 Task: Open Card Family Travel Review in Board Diversity and Inclusion Employee Resource Groups to Workspace Email Management and add a team member Softage.2@softage.net, a label Red, a checklist Feng Shui, an attachment from your google drive, a color Red and finally, add a card description 'Research and develop new partnership opportunities' and a comment 'This task presents an opportunity to demonstrate our project management skills, ensuring that we have a clear plan and process in place.'. Add a start date 'Jan 02, 1900' with a due date 'Jan 09, 1900'
Action: Mouse moved to (831, 175)
Screenshot: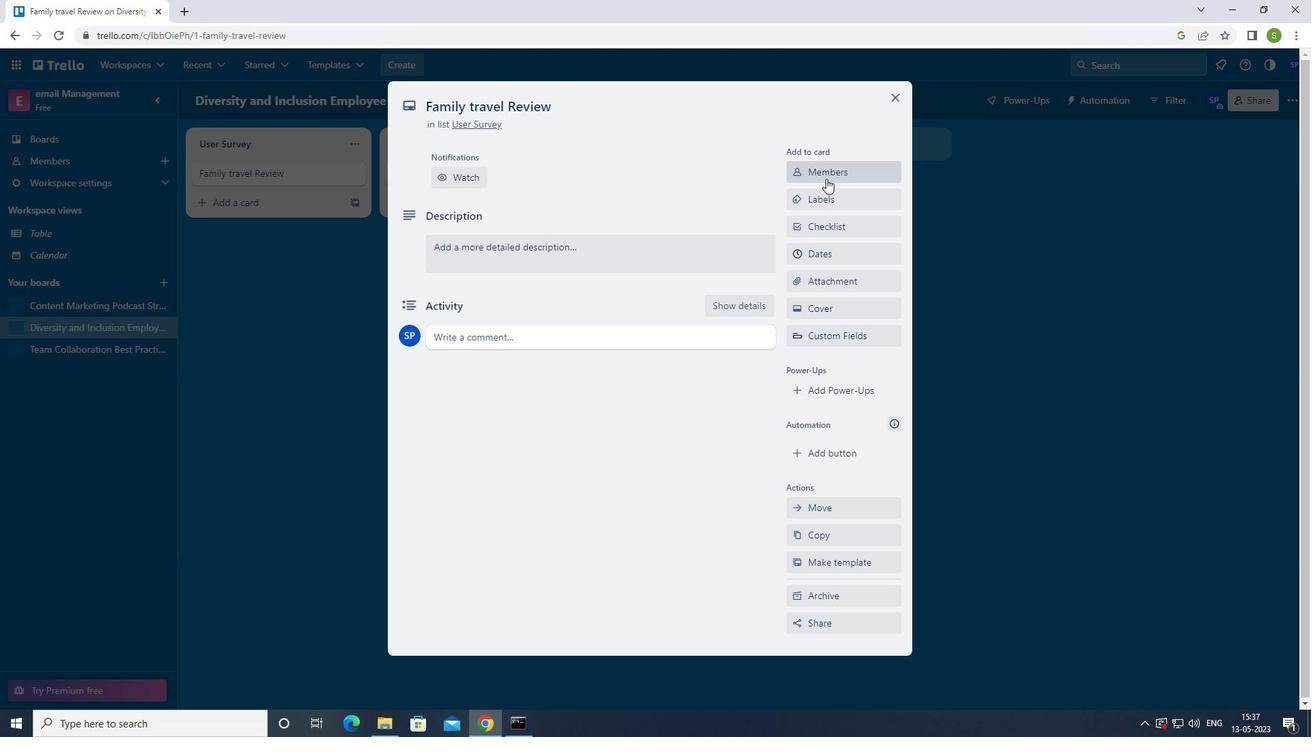 
Action: Mouse pressed left at (831, 175)
Screenshot: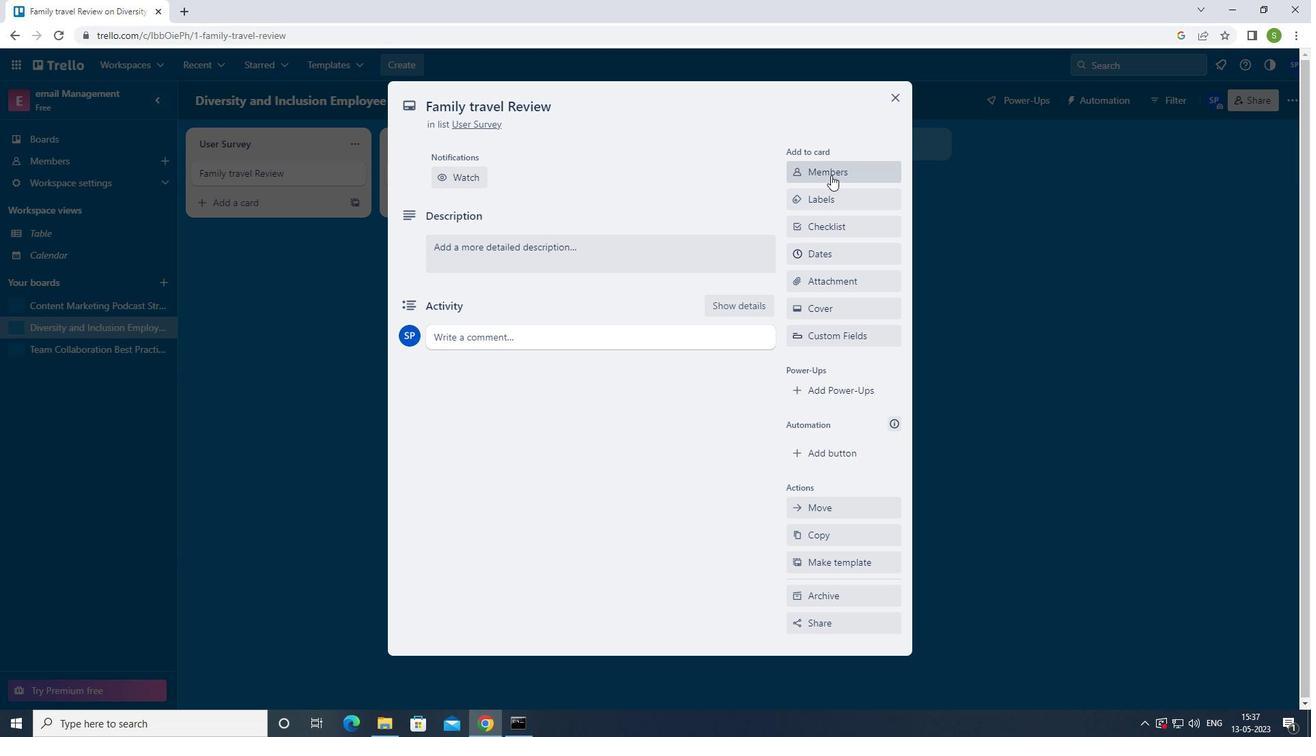 
Action: Mouse moved to (649, 329)
Screenshot: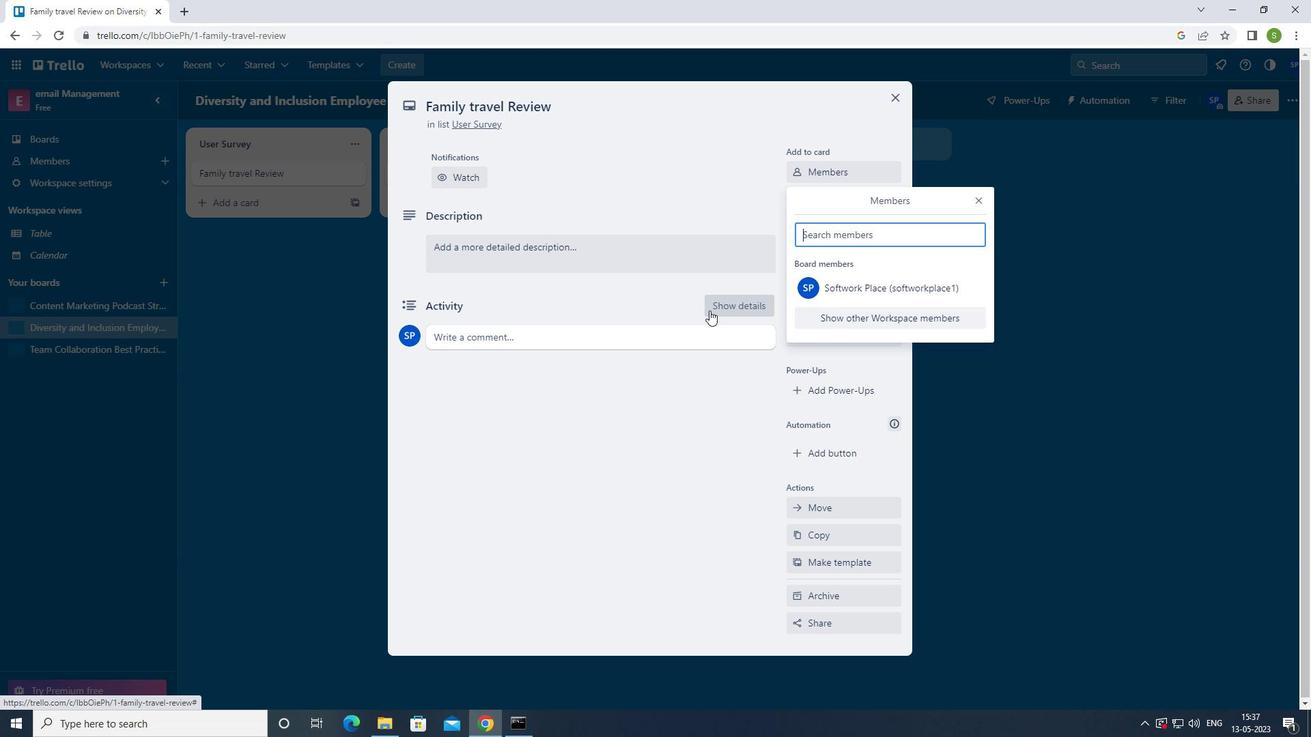 
Action: Key pressed <Key.shift>SOFTAGE.2<Key.shift>@SOFTAGE.NET
Screenshot: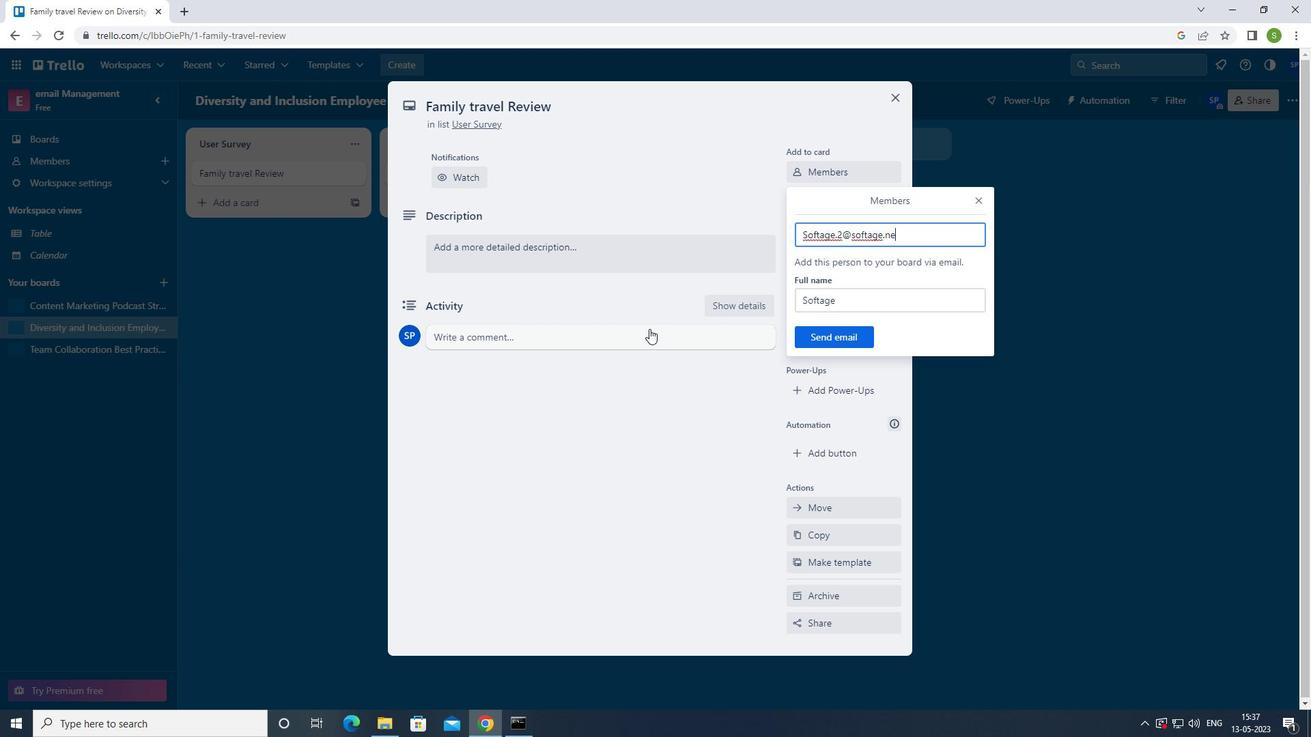 
Action: Mouse moved to (839, 337)
Screenshot: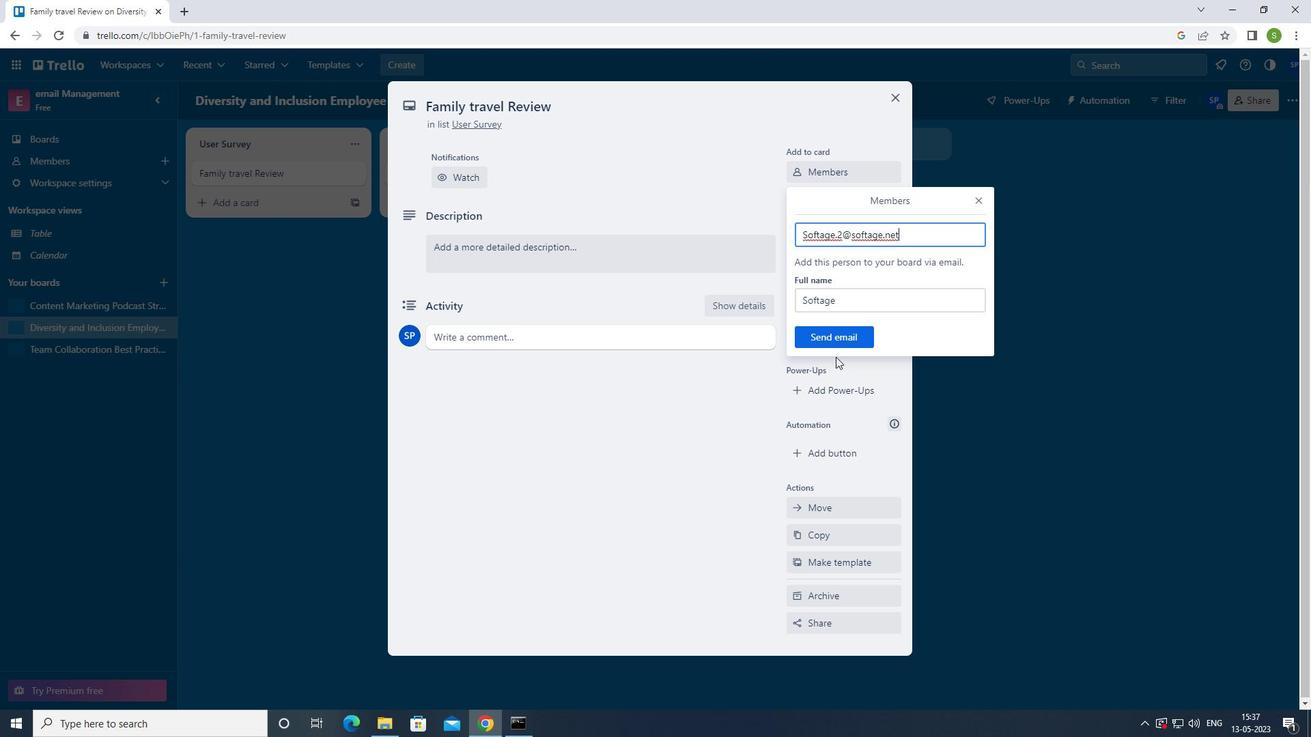 
Action: Mouse pressed left at (839, 337)
Screenshot: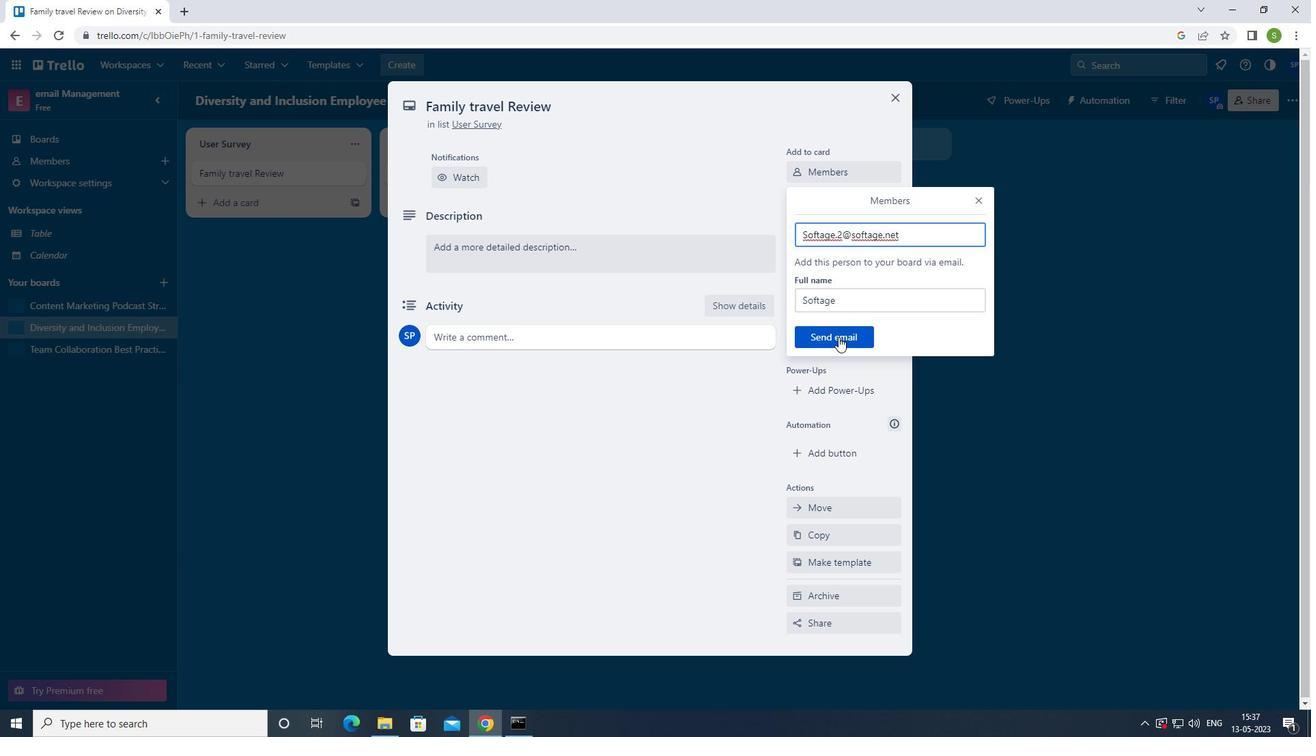 
Action: Mouse moved to (829, 252)
Screenshot: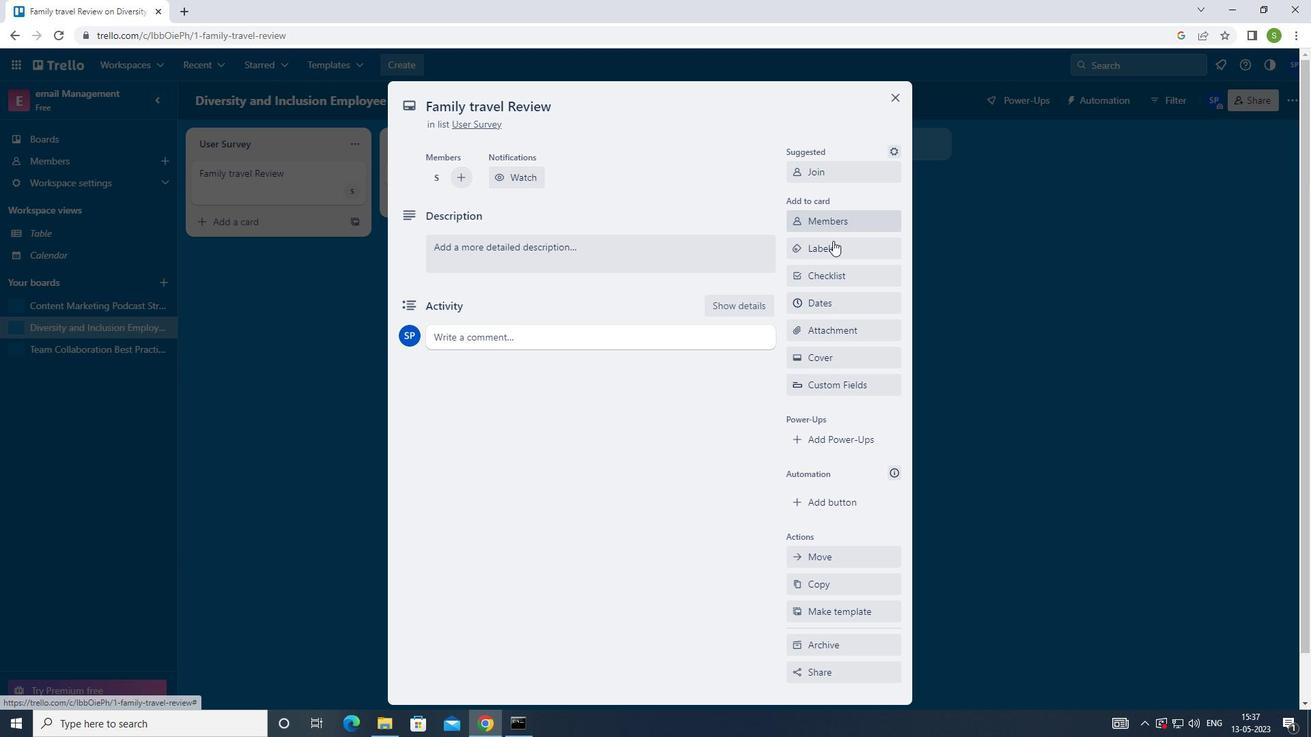 
Action: Mouse pressed left at (829, 252)
Screenshot: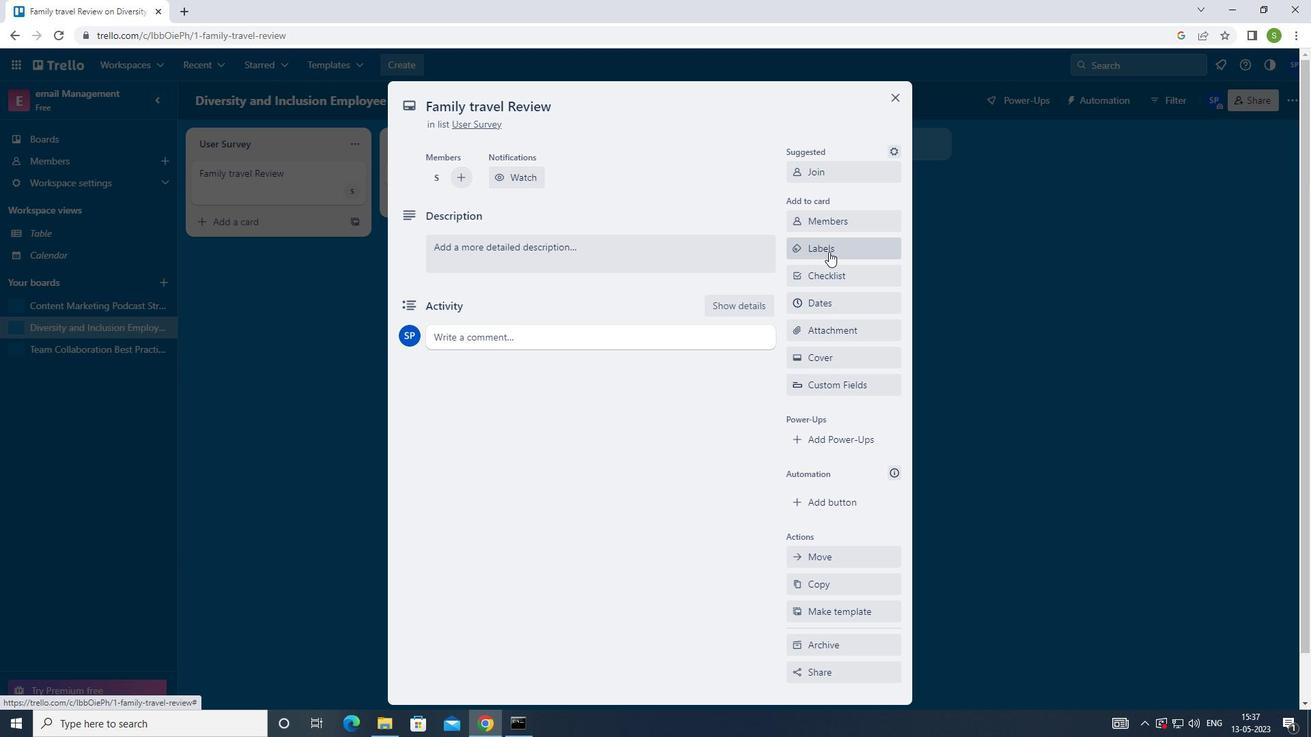 
Action: Mouse moved to (805, 436)
Screenshot: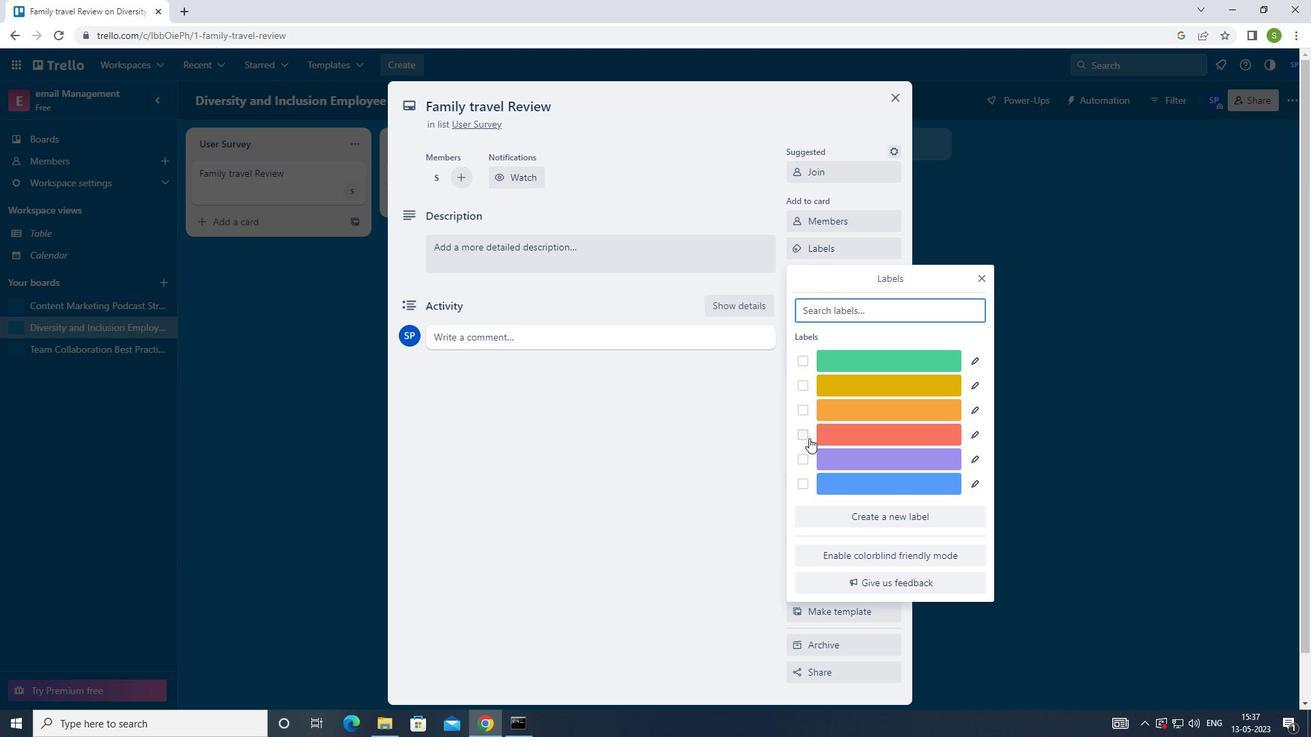 
Action: Mouse pressed left at (805, 436)
Screenshot: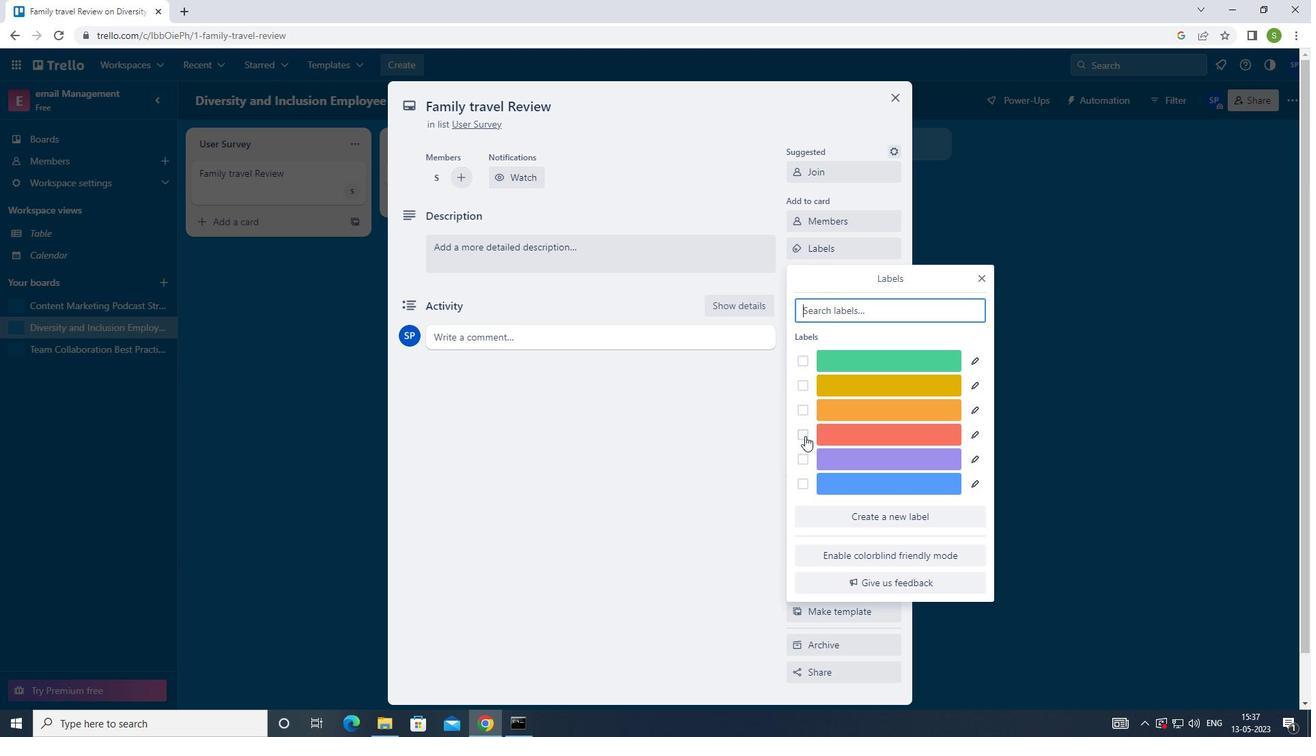
Action: Mouse moved to (982, 279)
Screenshot: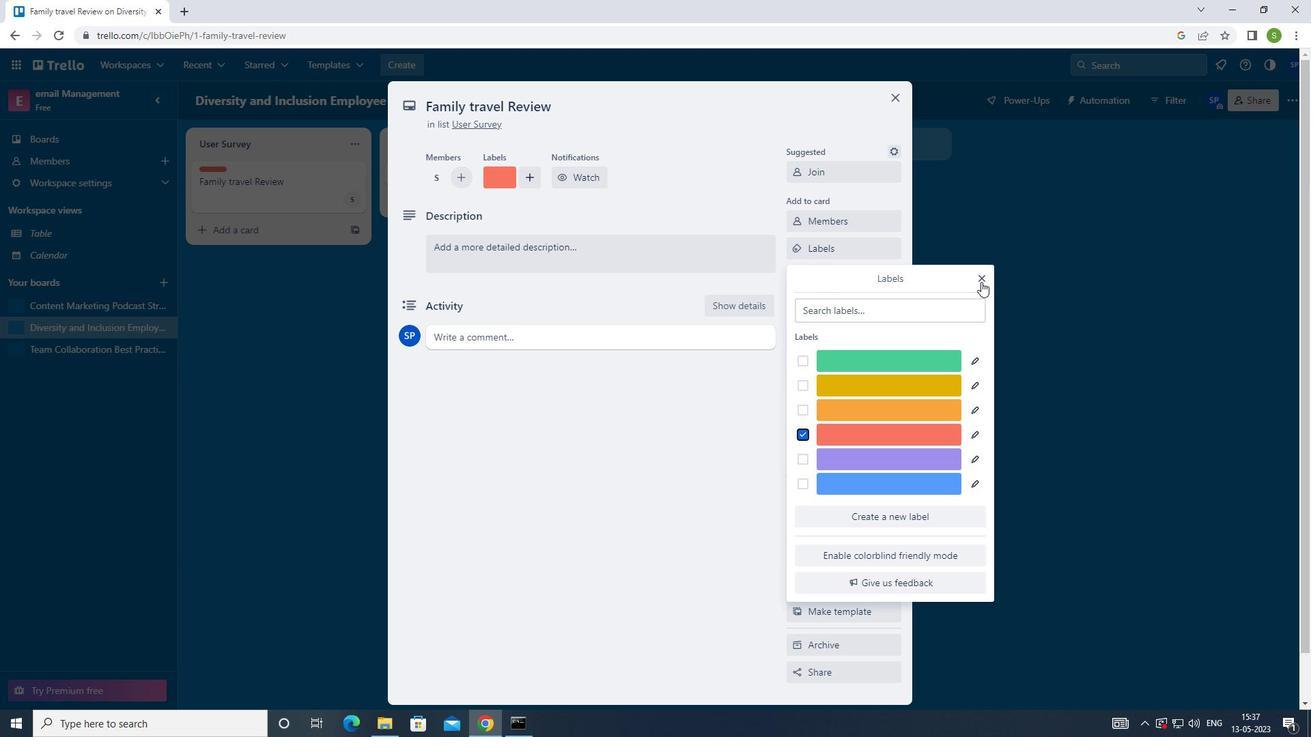 
Action: Mouse pressed left at (982, 279)
Screenshot: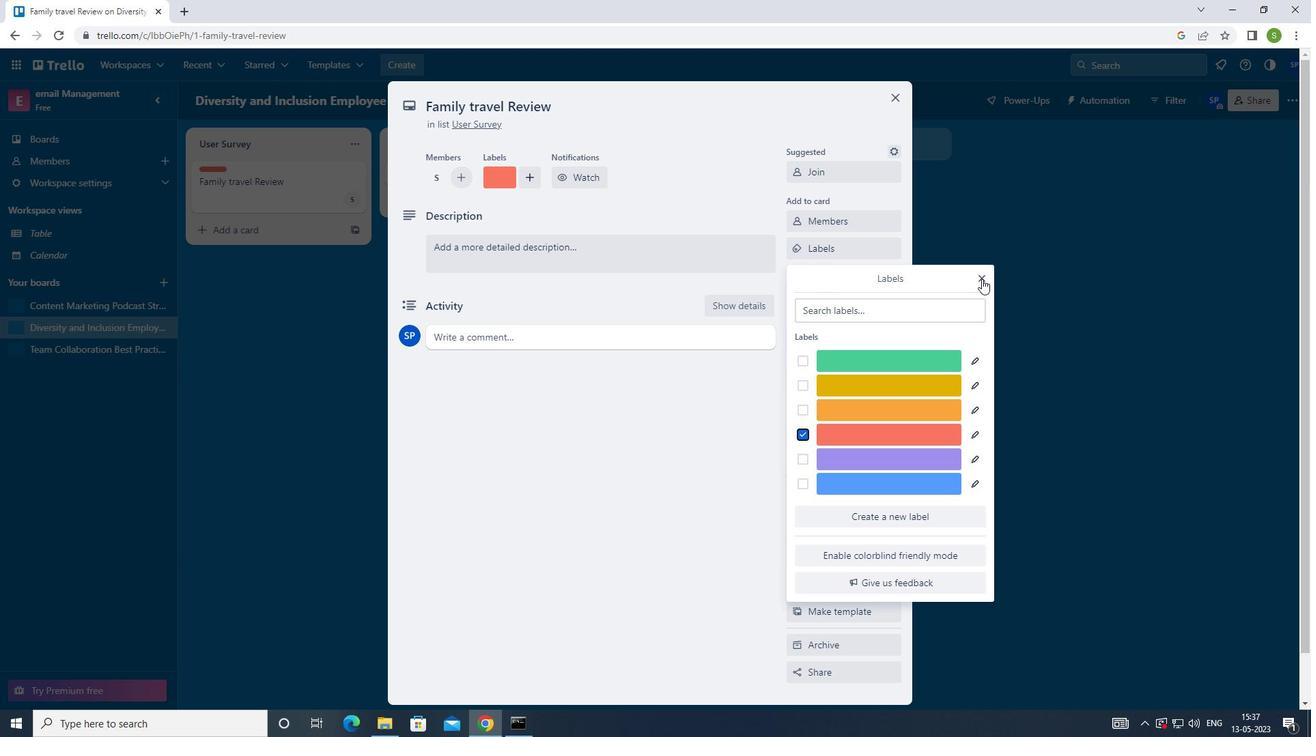 
Action: Mouse moved to (873, 280)
Screenshot: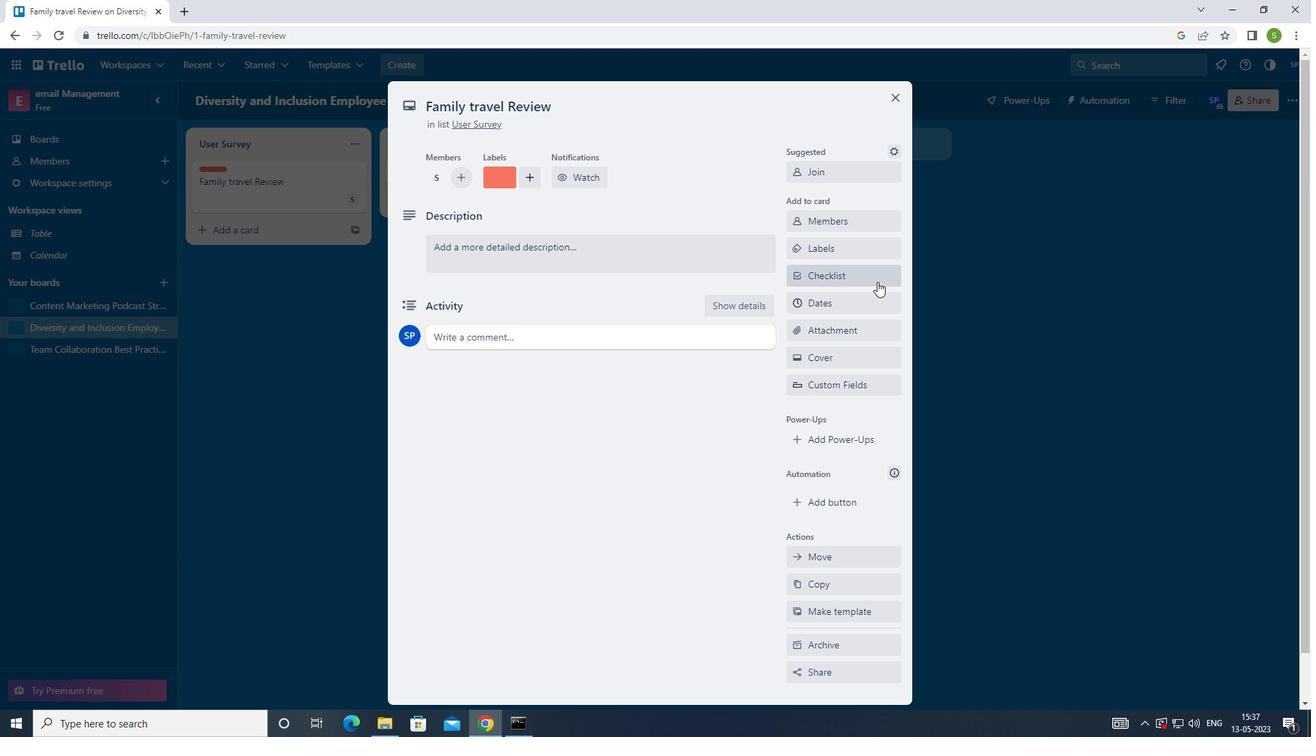 
Action: Mouse pressed left at (873, 280)
Screenshot: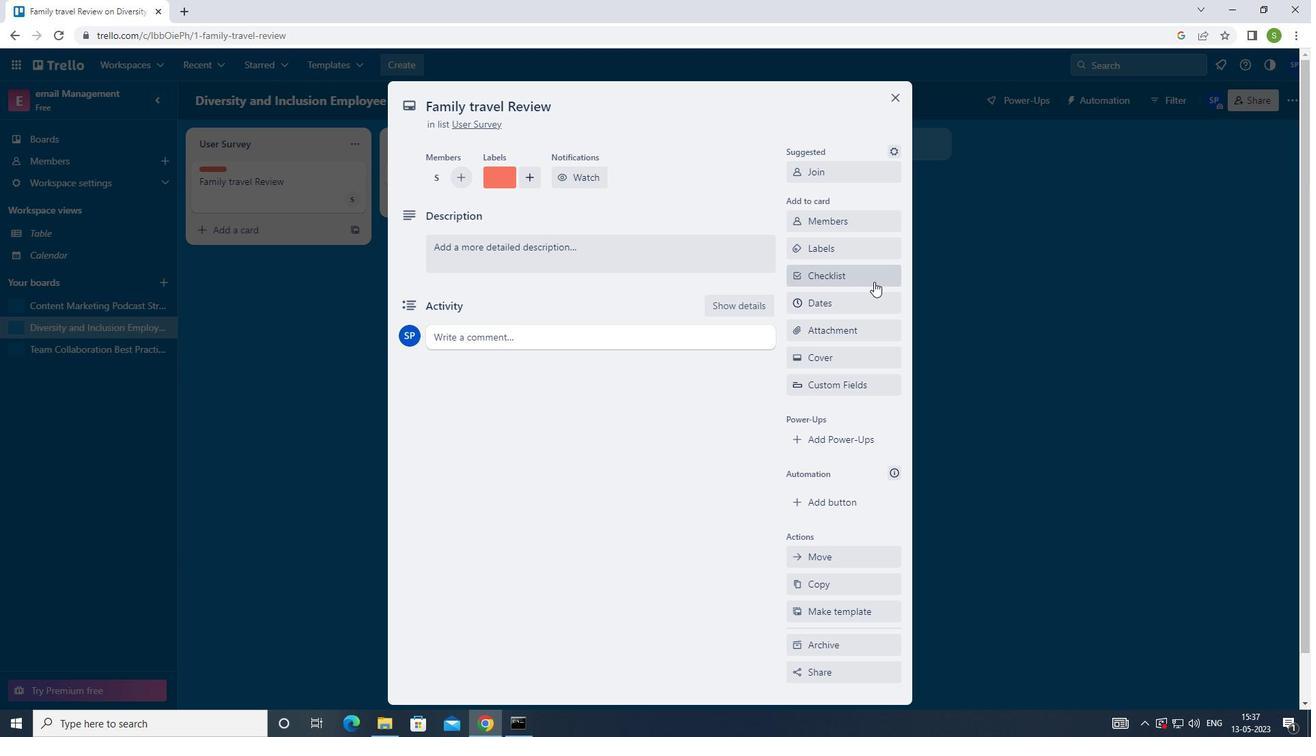 
Action: Mouse moved to (972, 308)
Screenshot: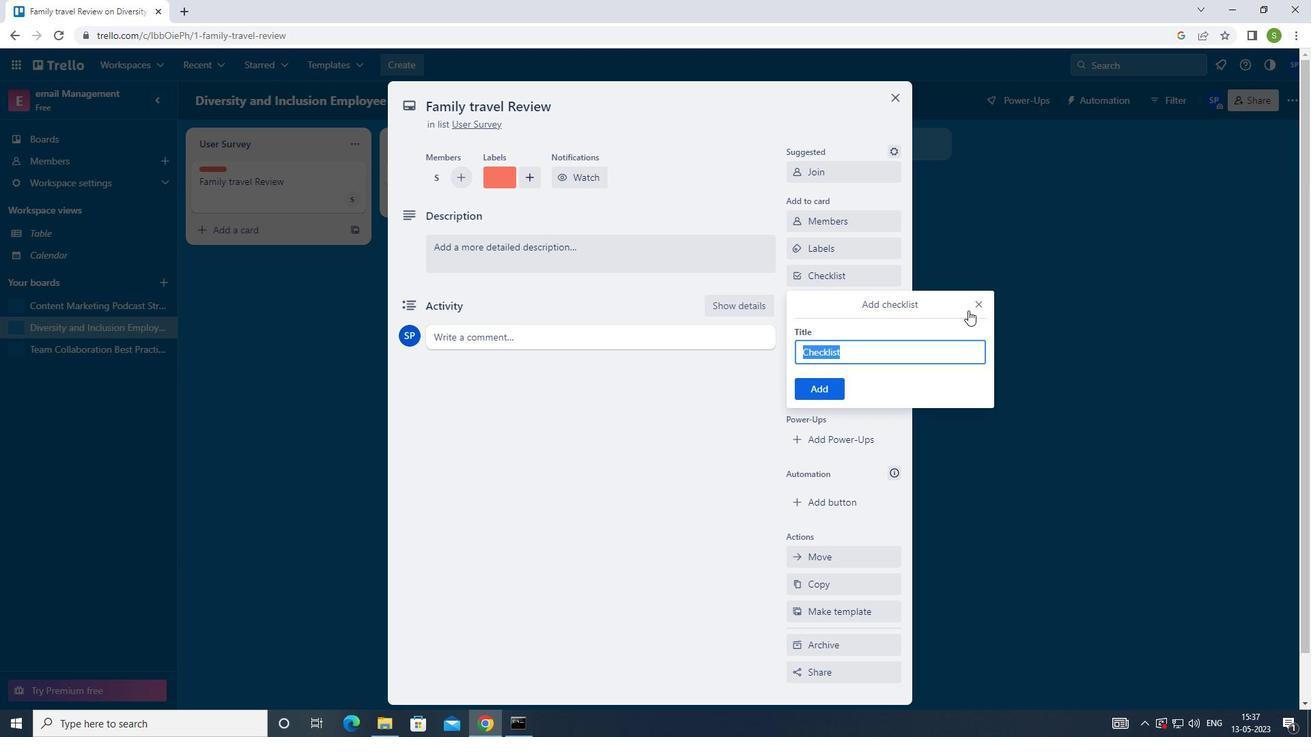 
Action: Key pressed <Key.shift><Key.shift><Key.shift><Key.shift><Key.shift><Key.shift><Key.shift><Key.shift><Key.shift><Key.shift><Key.shift><Key.shift><Key.shift><Key.shift><Key.shift><Key.shift><Key.shift><Key.shift><Key.shift><Key.shift><Key.shift><Key.shift><Key.shift><Key.shift><Key.shift><Key.shift><Key.shift><Key.shift><Key.shift><Key.shift><Key.shift><Key.shift>FENG<Key.space><Key.shift>SHUI
Screenshot: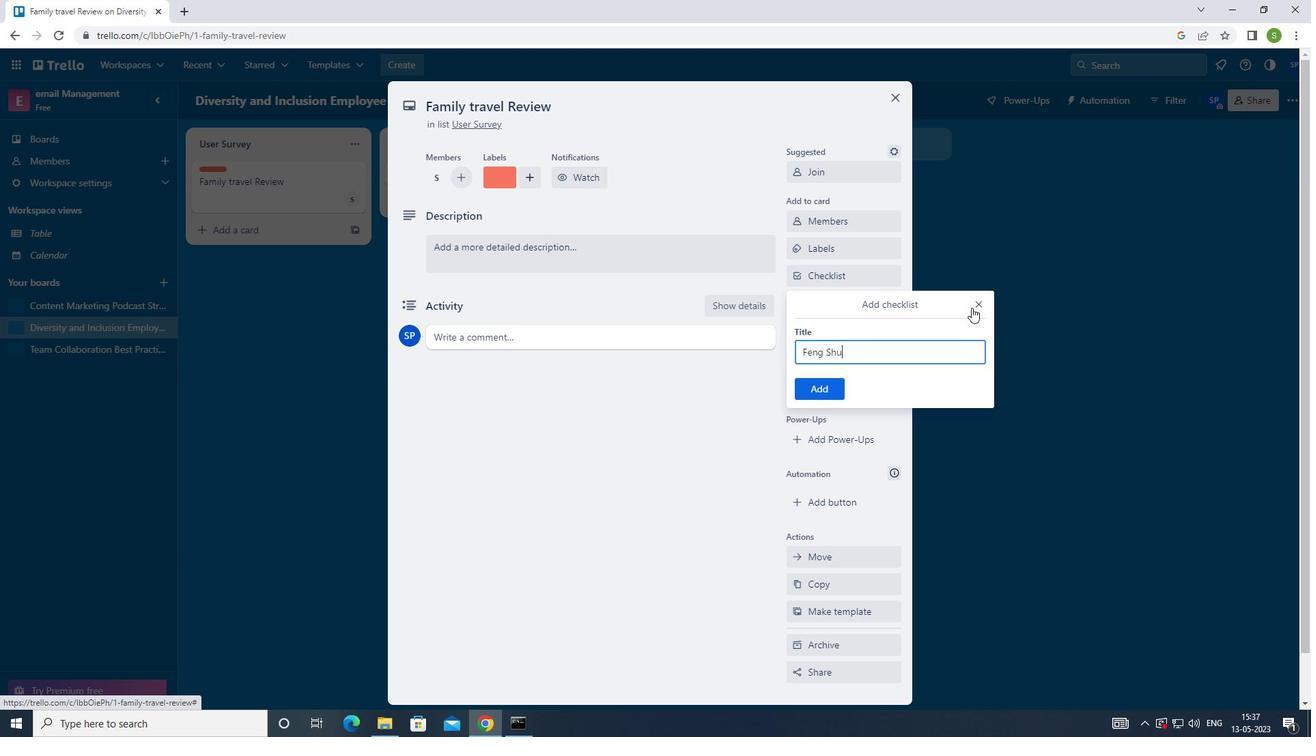 
Action: Mouse moved to (826, 392)
Screenshot: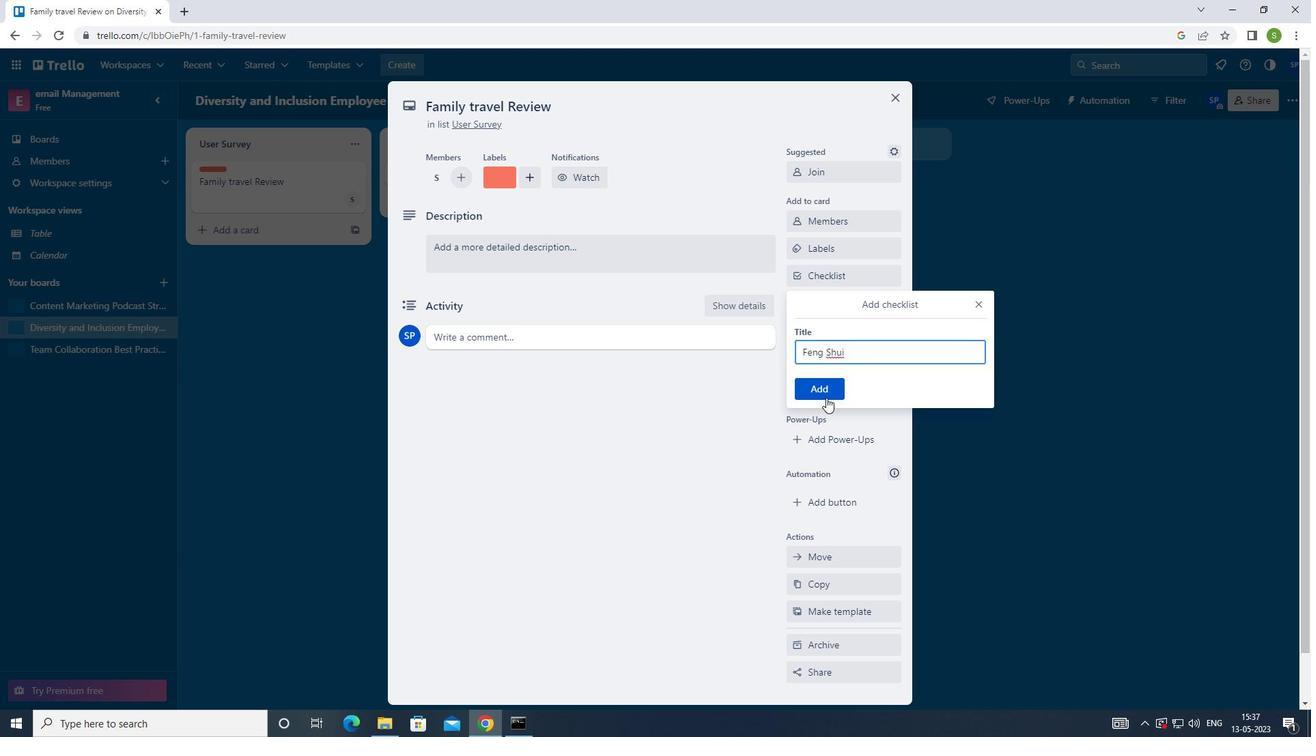 
Action: Mouse pressed left at (826, 392)
Screenshot: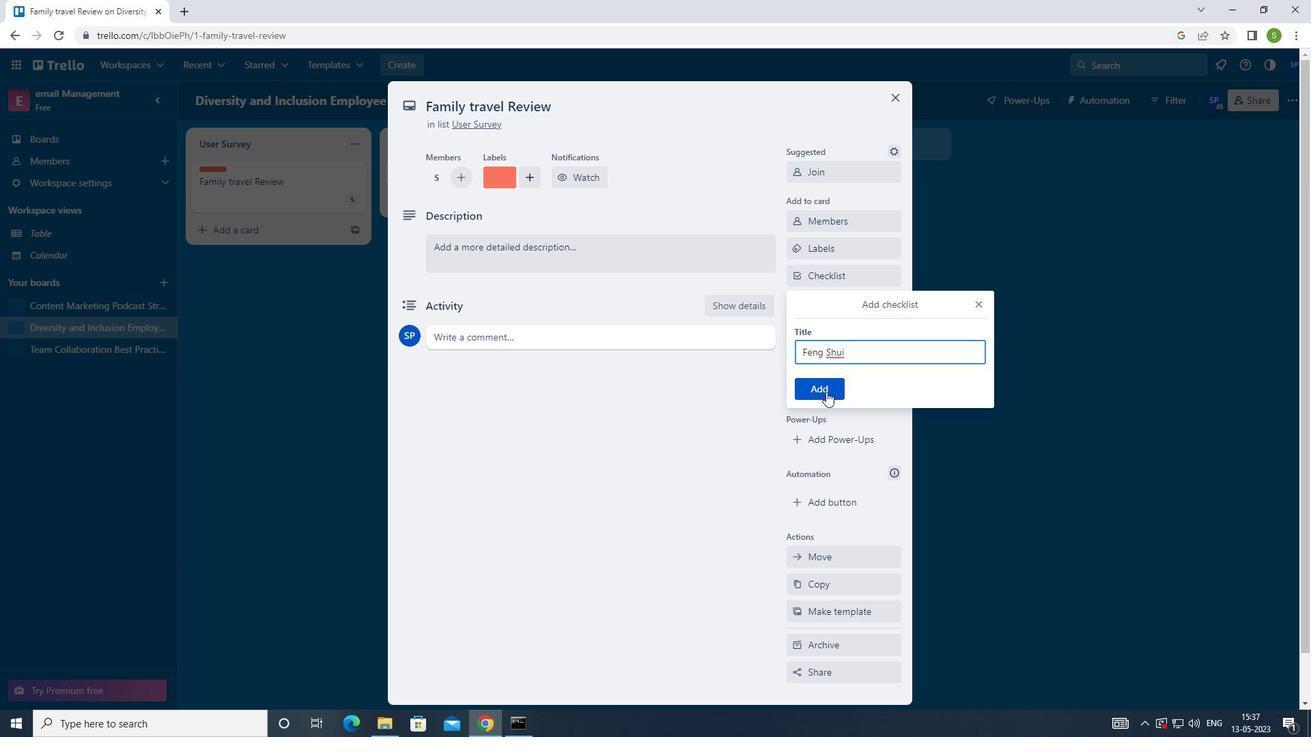 
Action: Mouse moved to (819, 336)
Screenshot: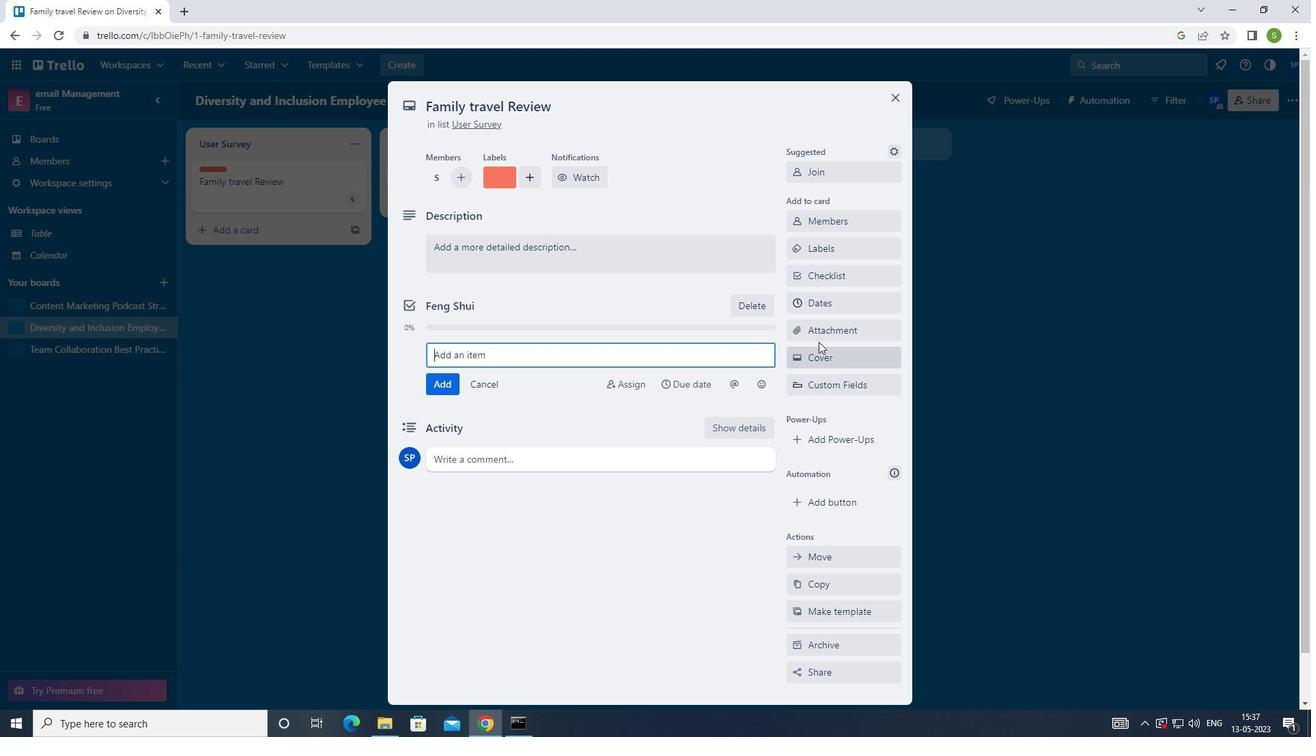 
Action: Mouse pressed left at (819, 336)
Screenshot: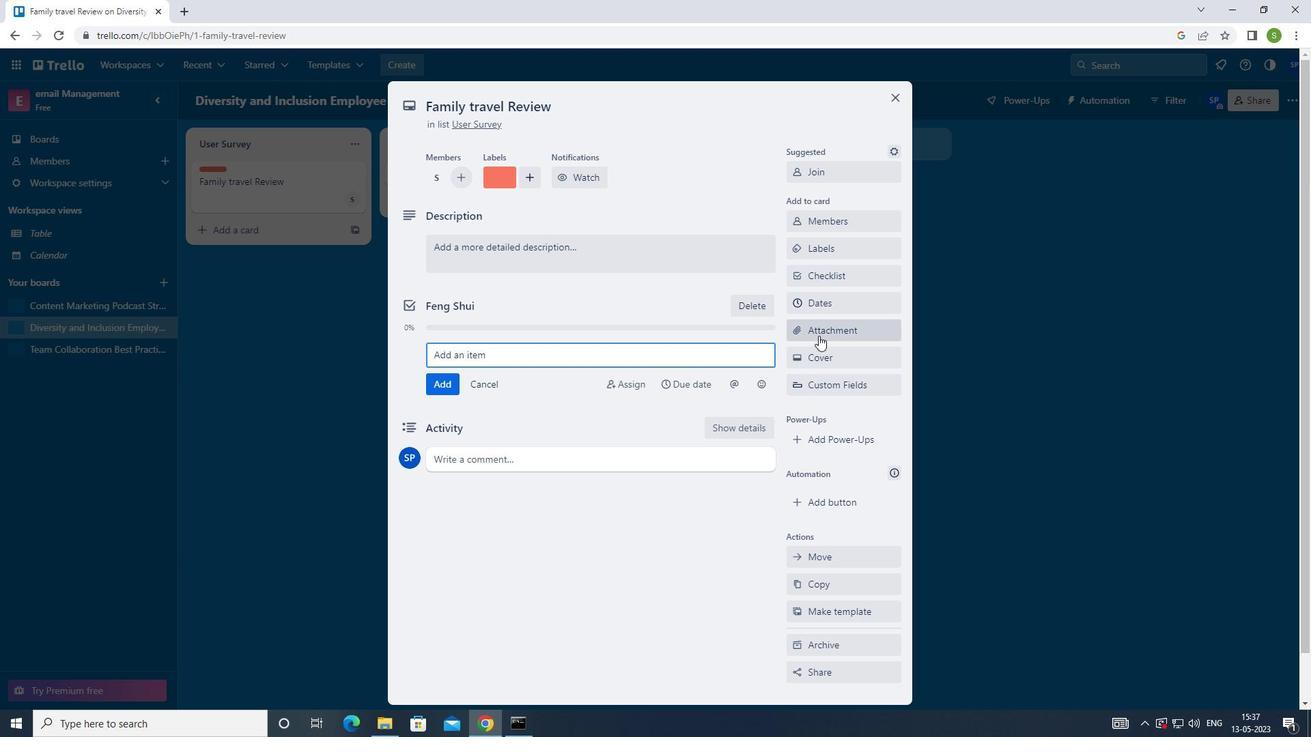 
Action: Mouse moved to (830, 435)
Screenshot: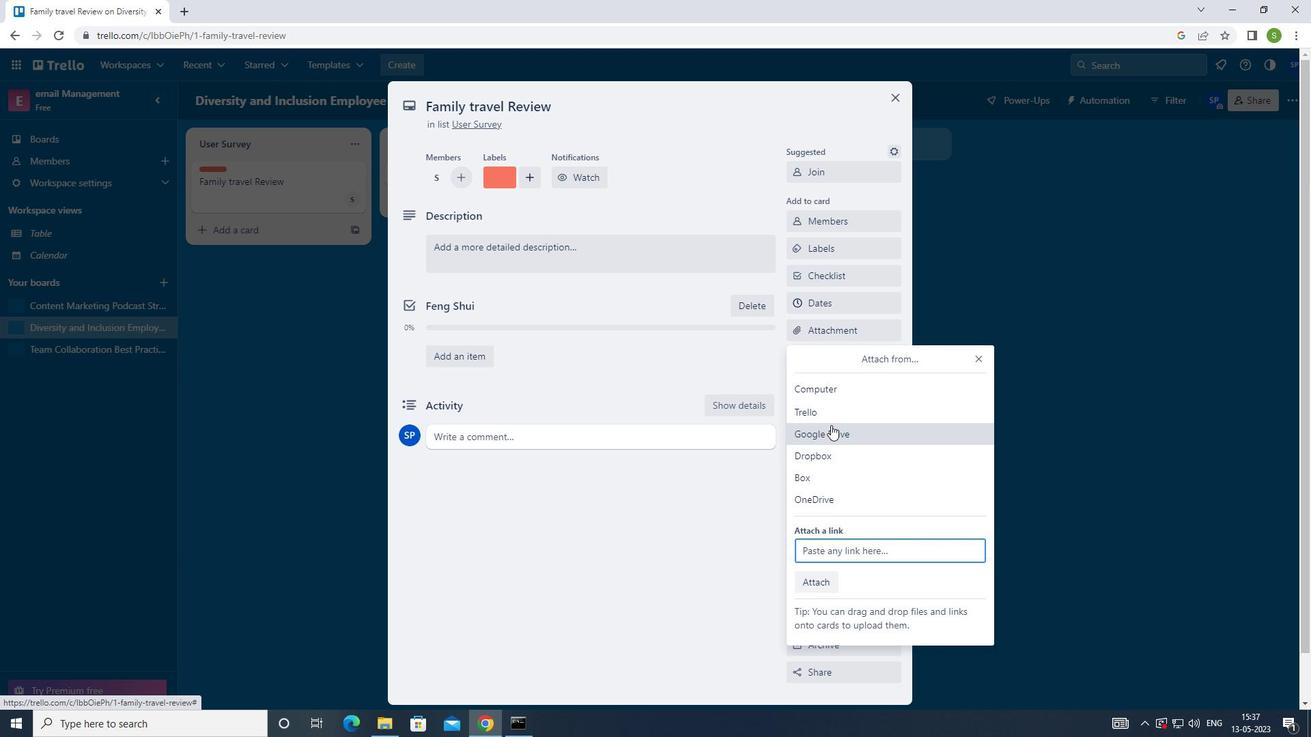
Action: Mouse pressed left at (830, 435)
Screenshot: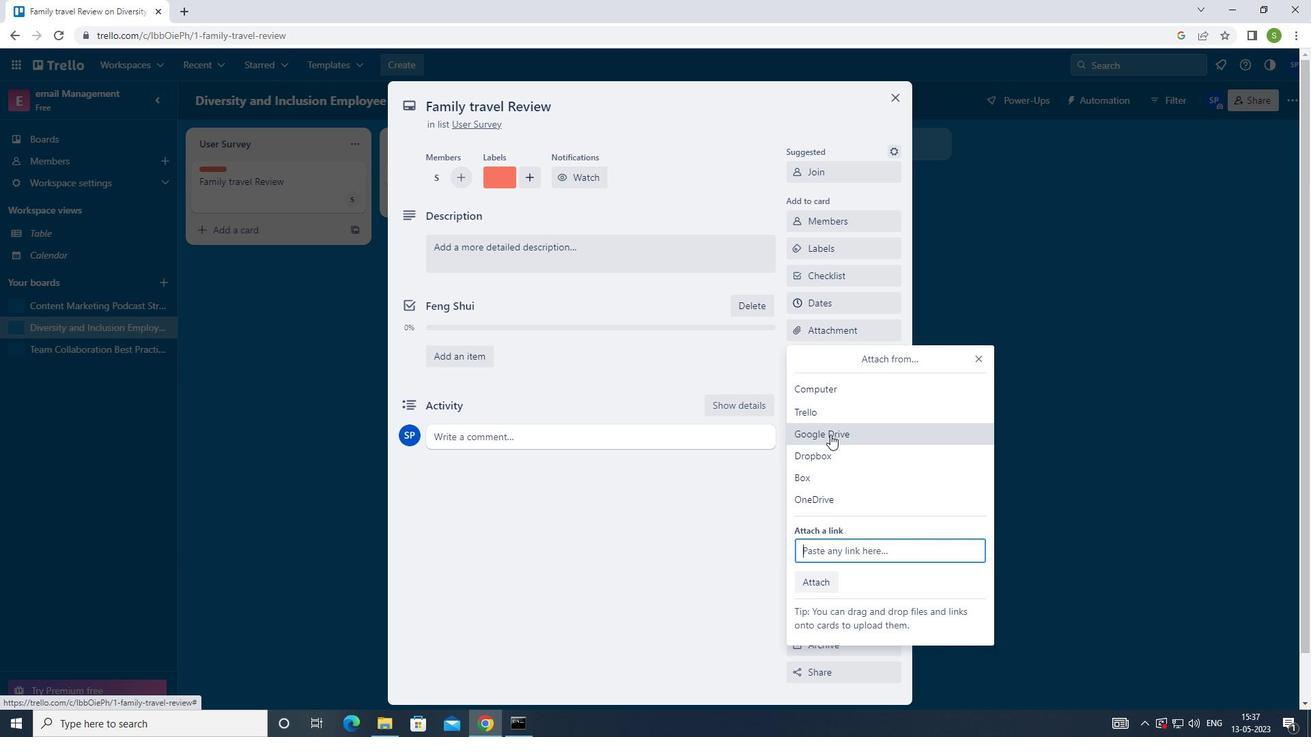 
Action: Mouse moved to (386, 362)
Screenshot: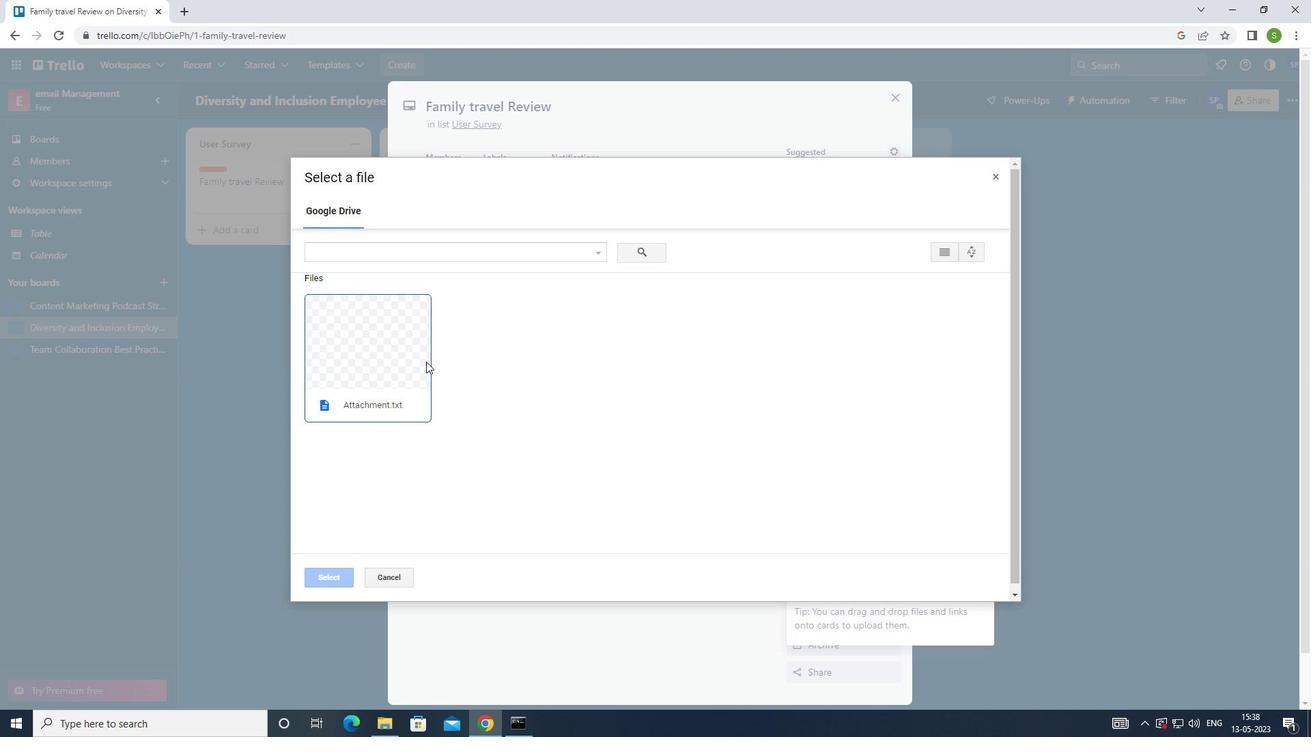 
Action: Mouse pressed left at (386, 362)
Screenshot: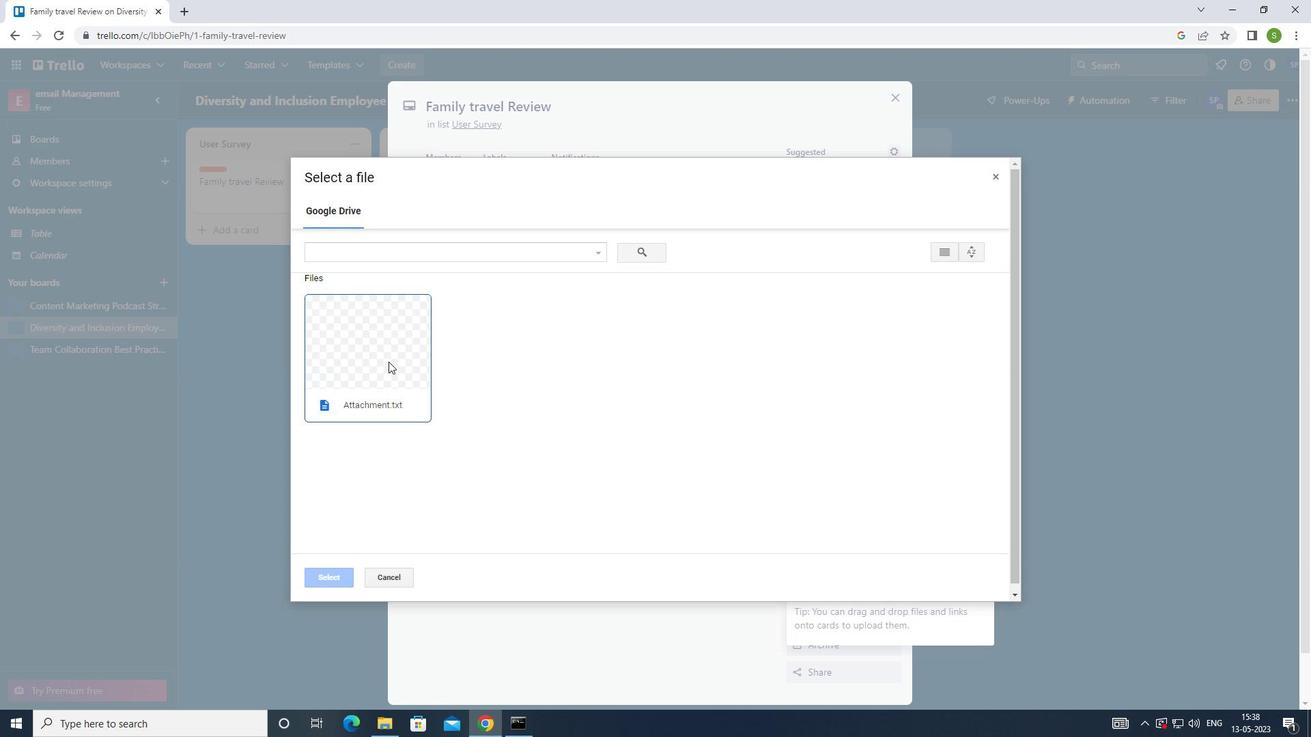 
Action: Mouse moved to (325, 578)
Screenshot: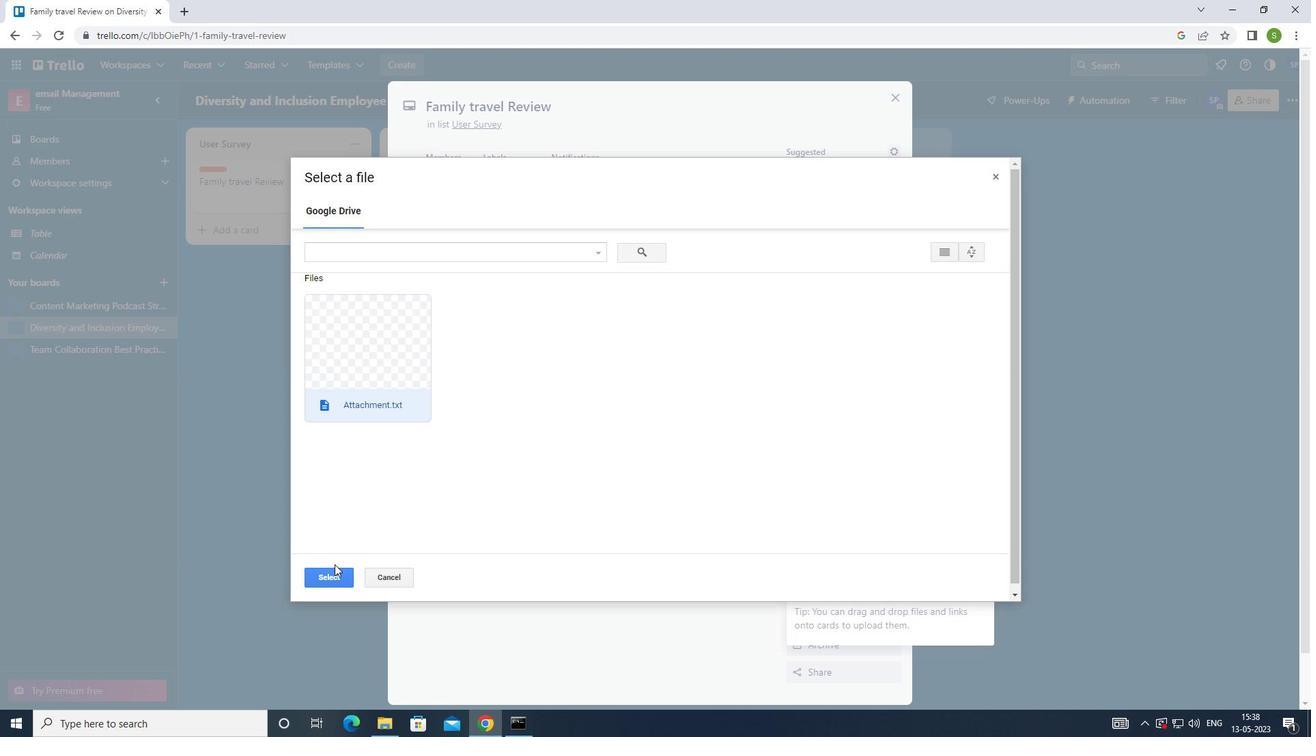 
Action: Mouse pressed left at (325, 578)
Screenshot: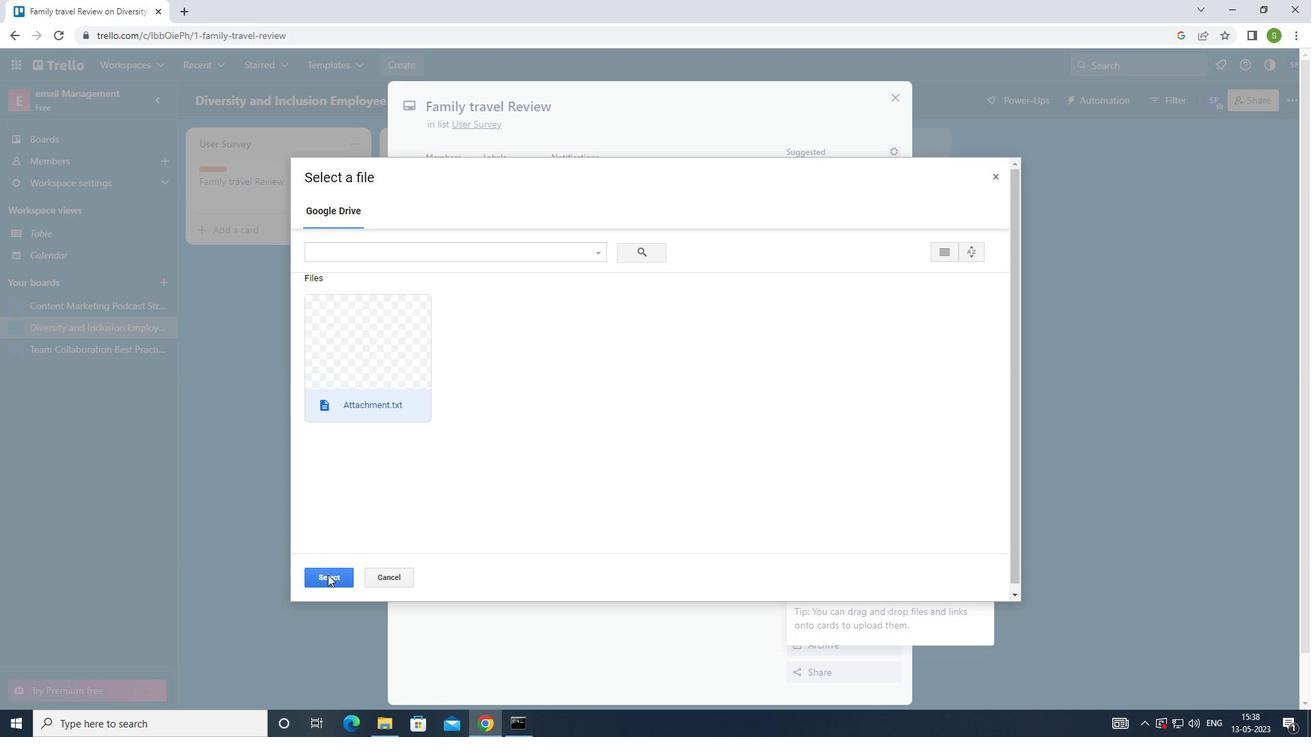 
Action: Mouse moved to (818, 355)
Screenshot: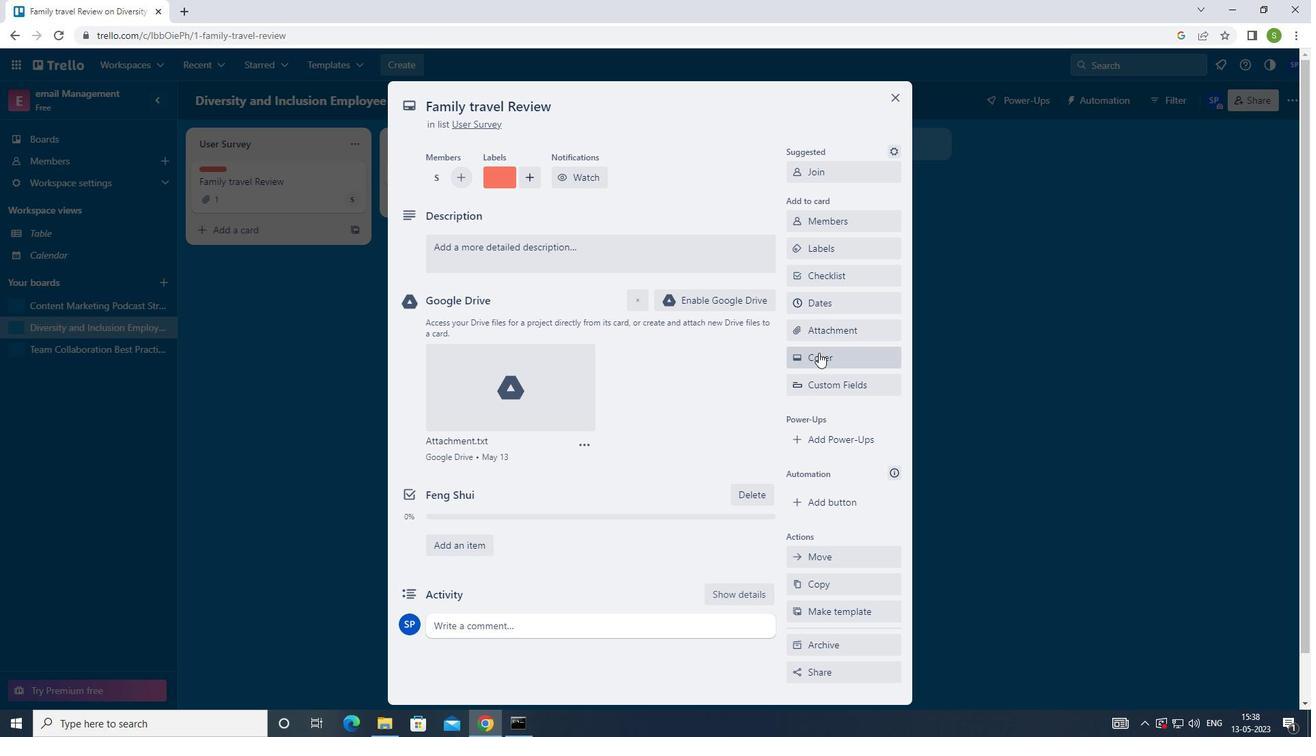 
Action: Mouse pressed left at (818, 355)
Screenshot: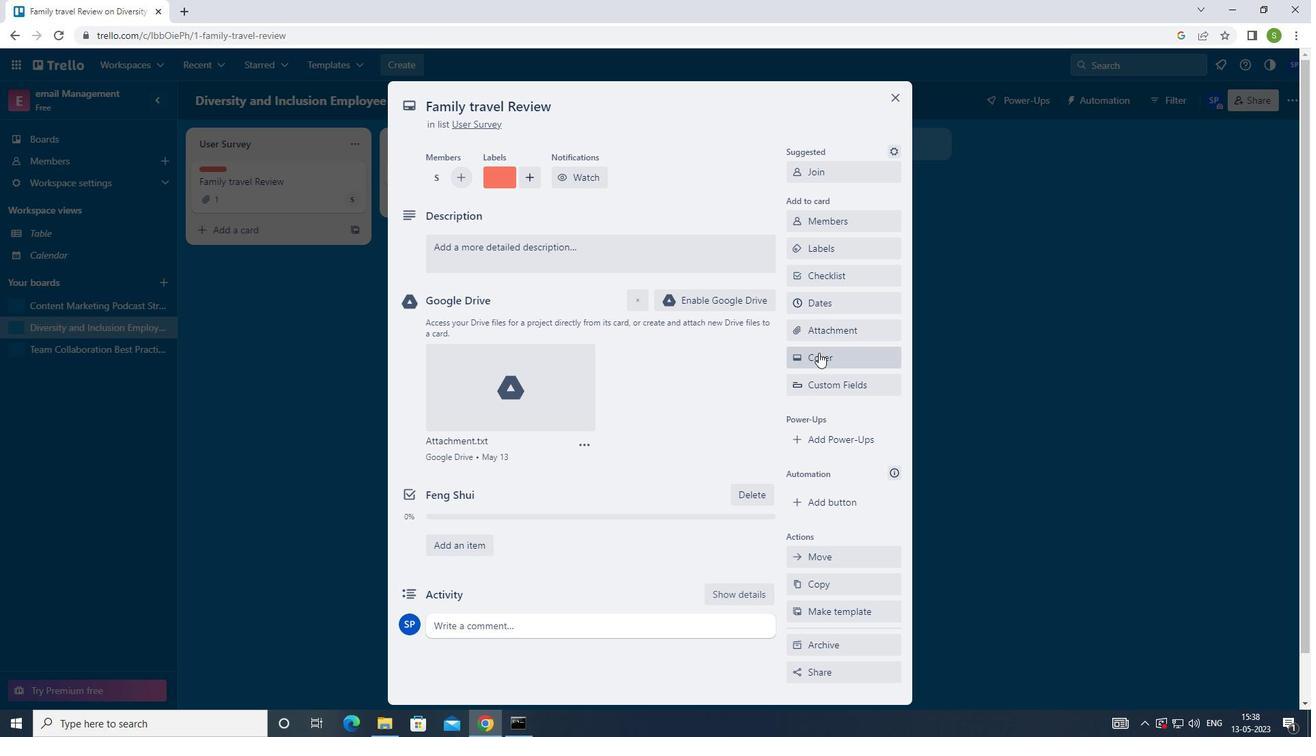 
Action: Mouse moved to (927, 435)
Screenshot: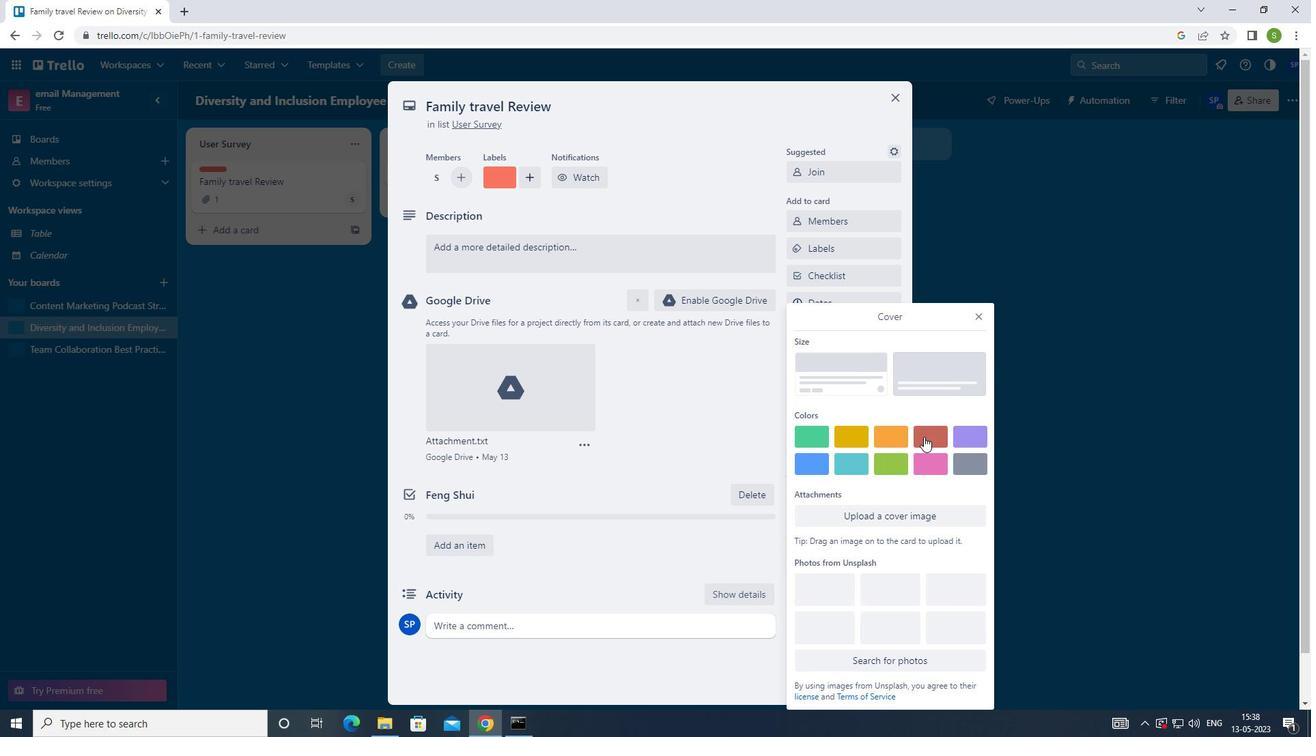 
Action: Mouse pressed left at (927, 435)
Screenshot: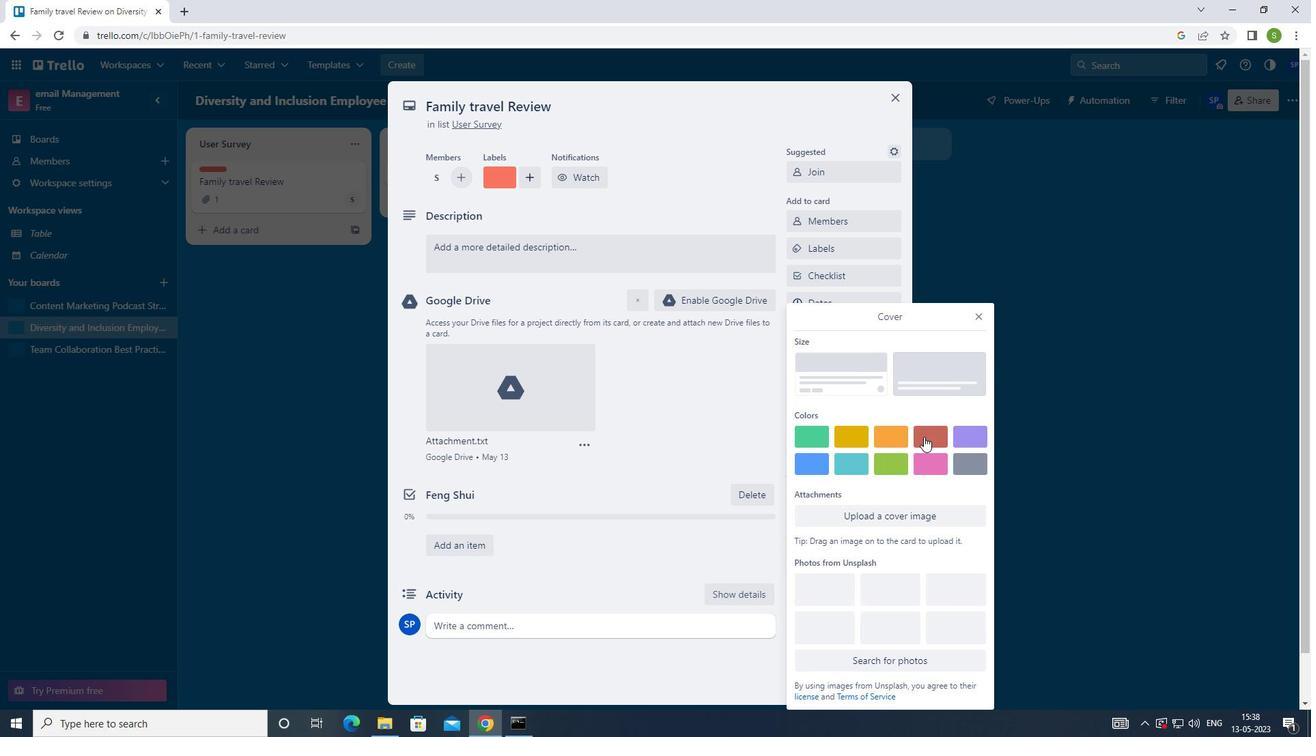 
Action: Mouse moved to (974, 294)
Screenshot: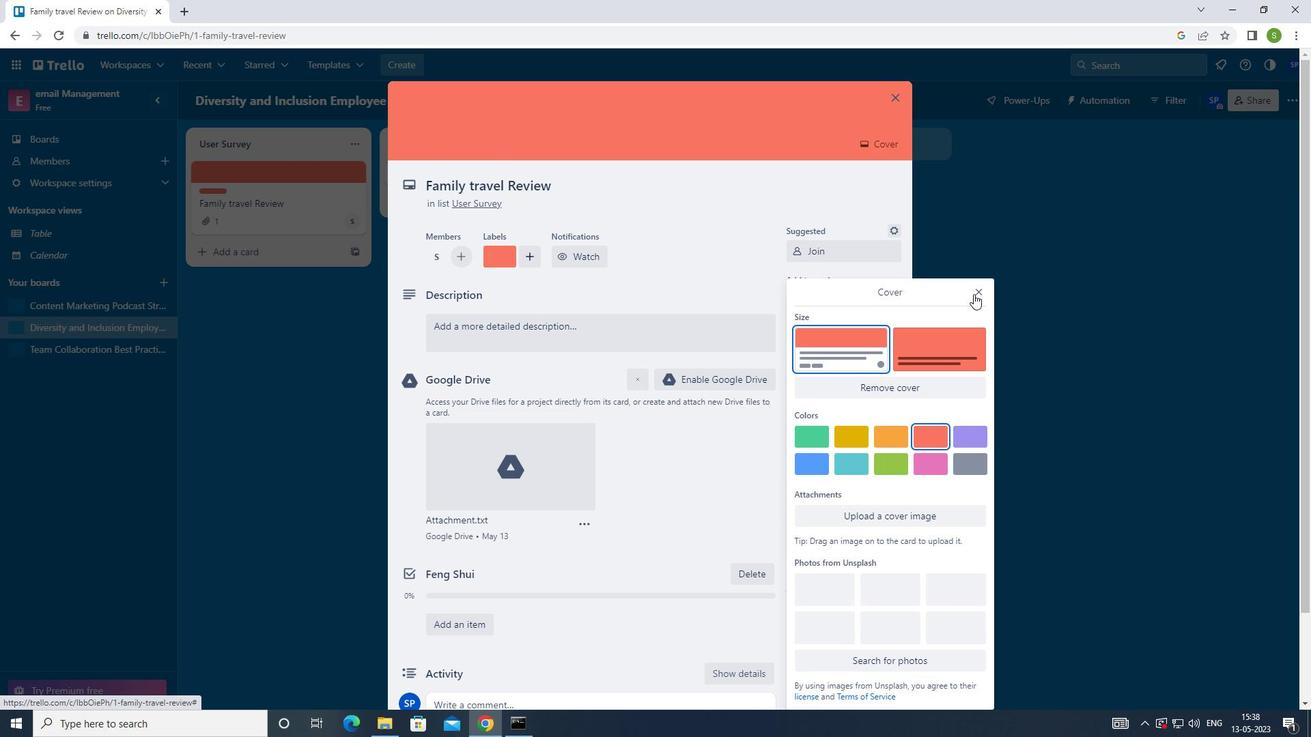 
Action: Mouse pressed left at (974, 294)
Screenshot: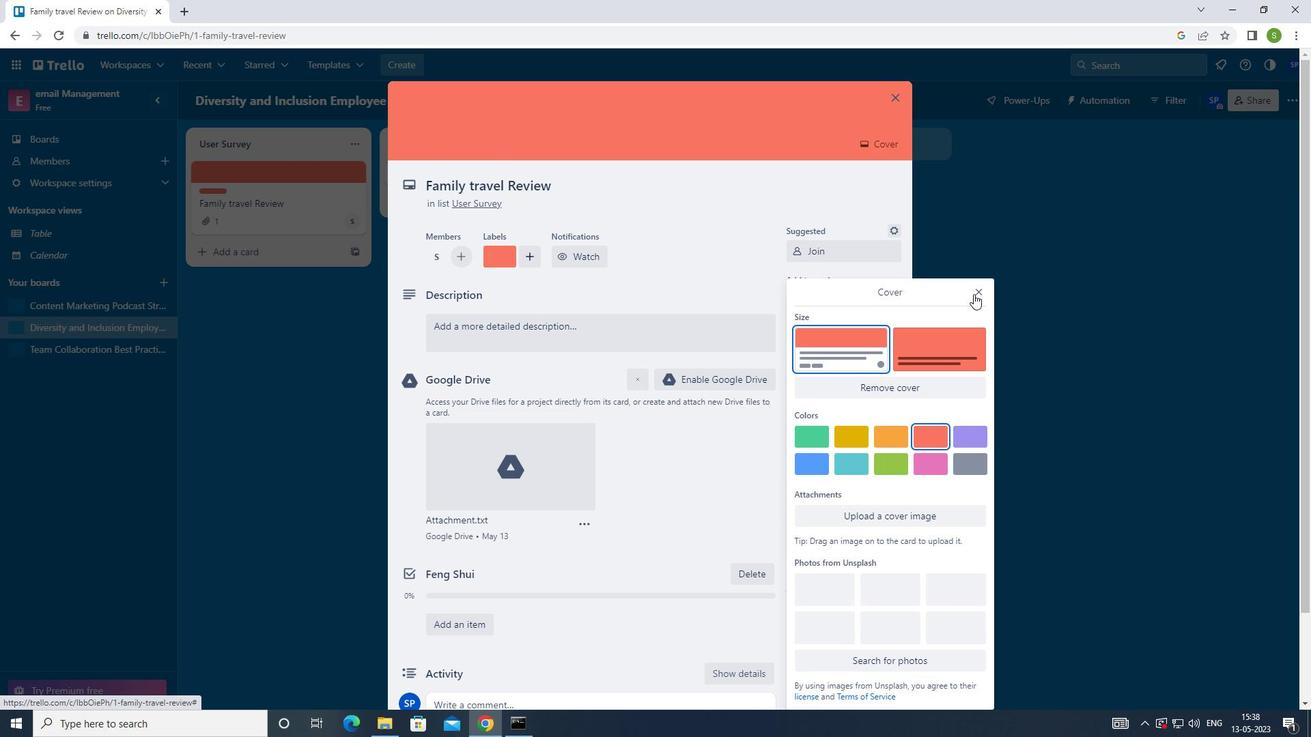 
Action: Mouse moved to (637, 330)
Screenshot: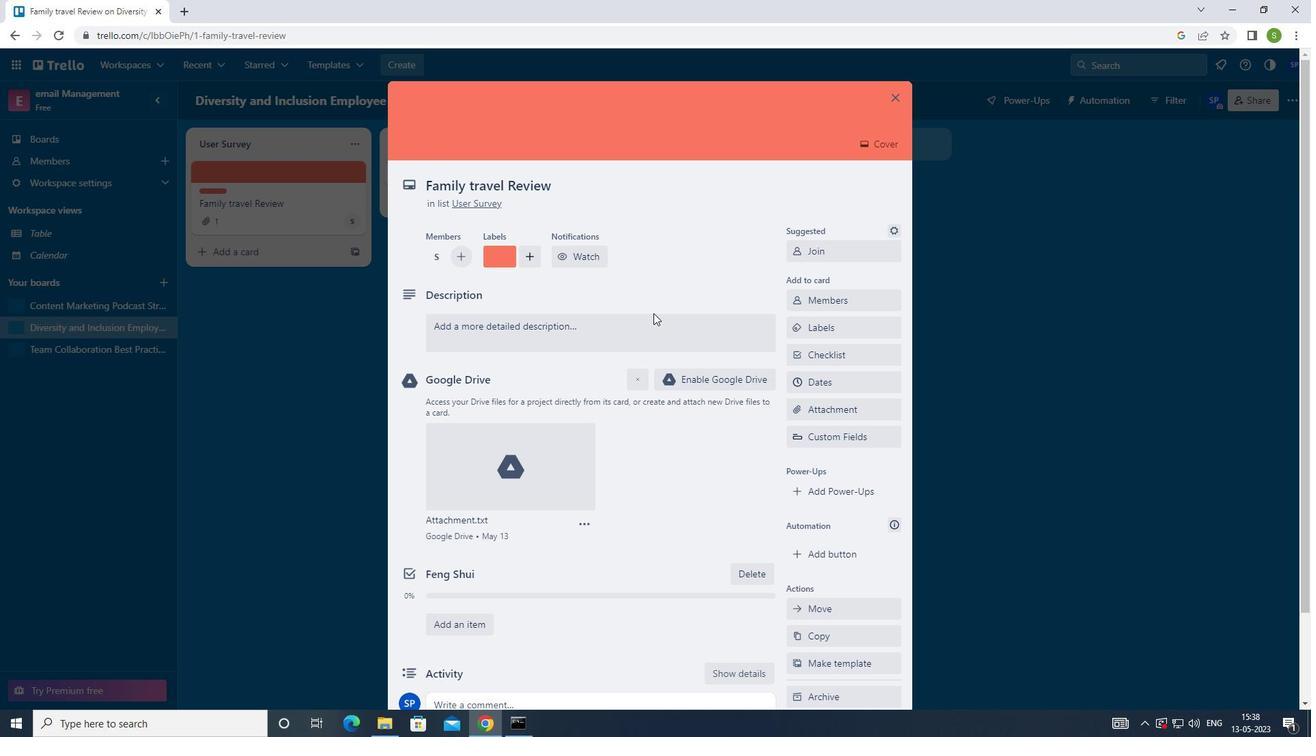 
Action: Mouse pressed left at (637, 330)
Screenshot: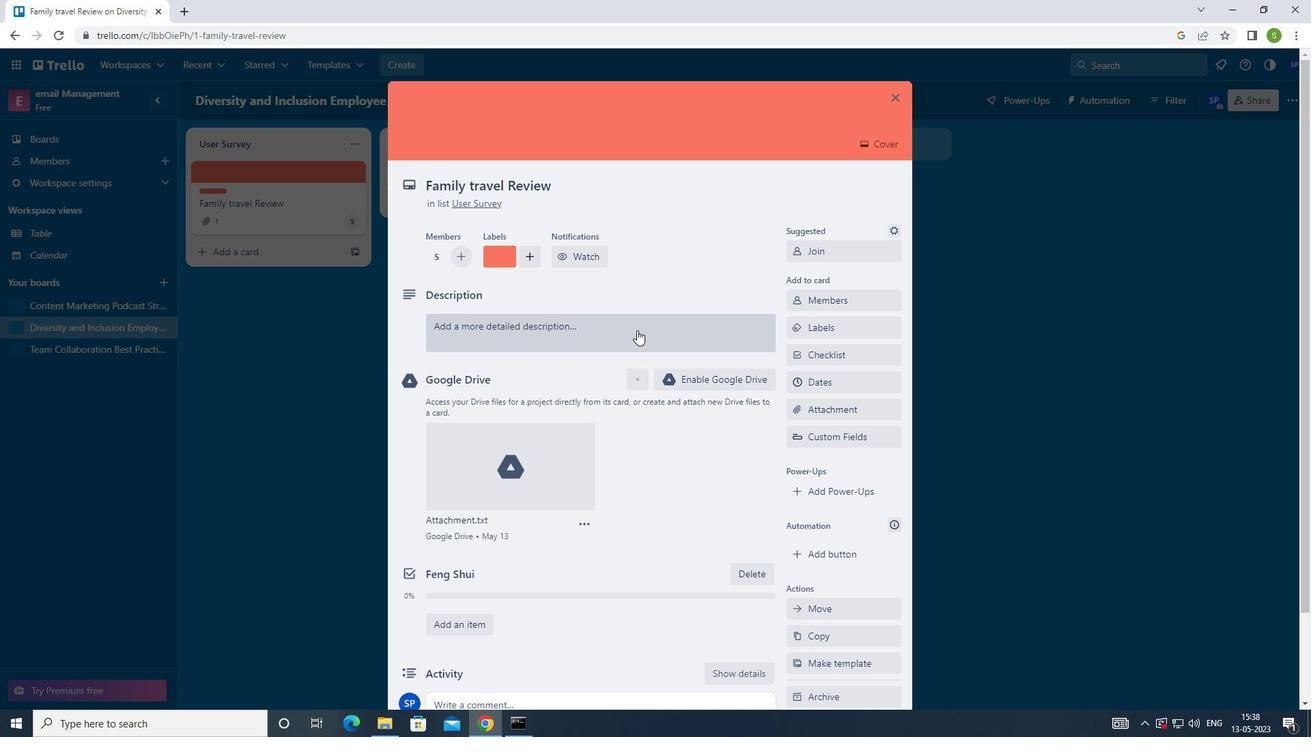 
Action: Mouse moved to (694, 286)
Screenshot: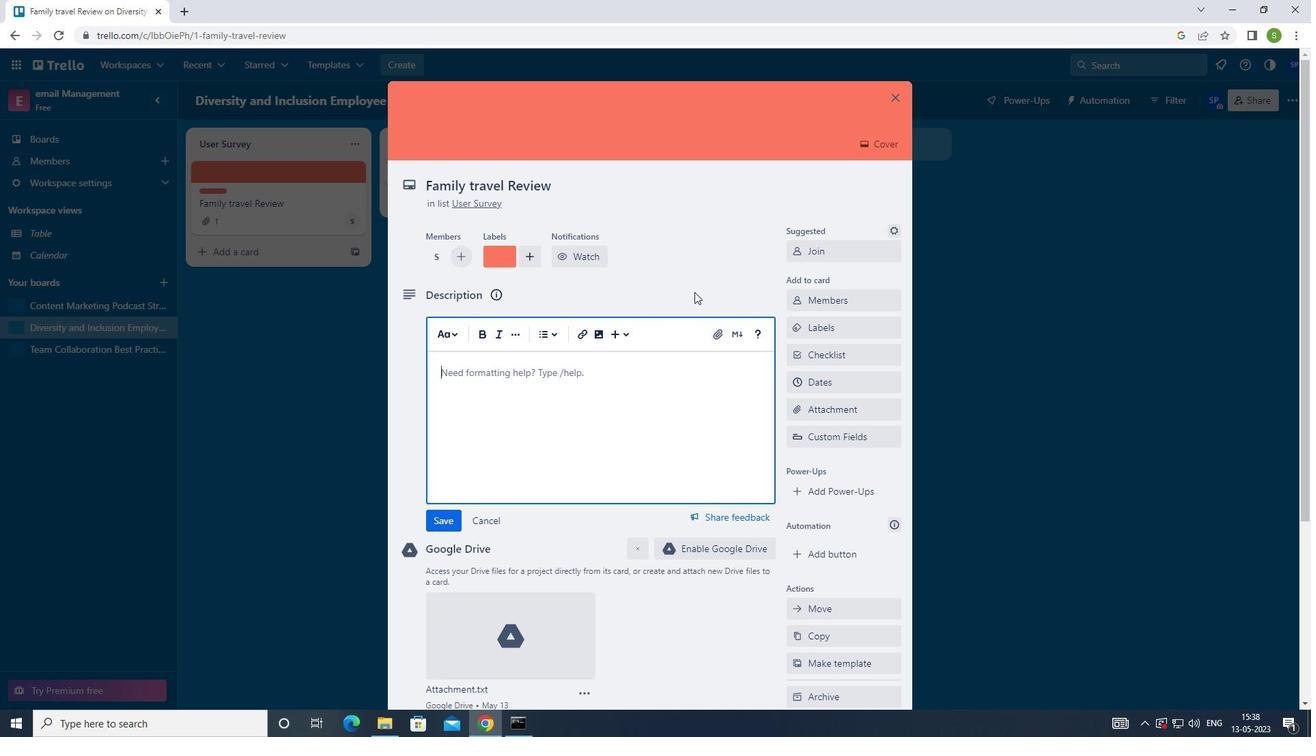
Action: Key pressed <Key.shift>RESEARCH<Key.space>AND<Key.space>DEVELOP<Key.space>NEW<Key.space>PARTNERSHIP<Key.space>OPPORTUNITY
Screenshot: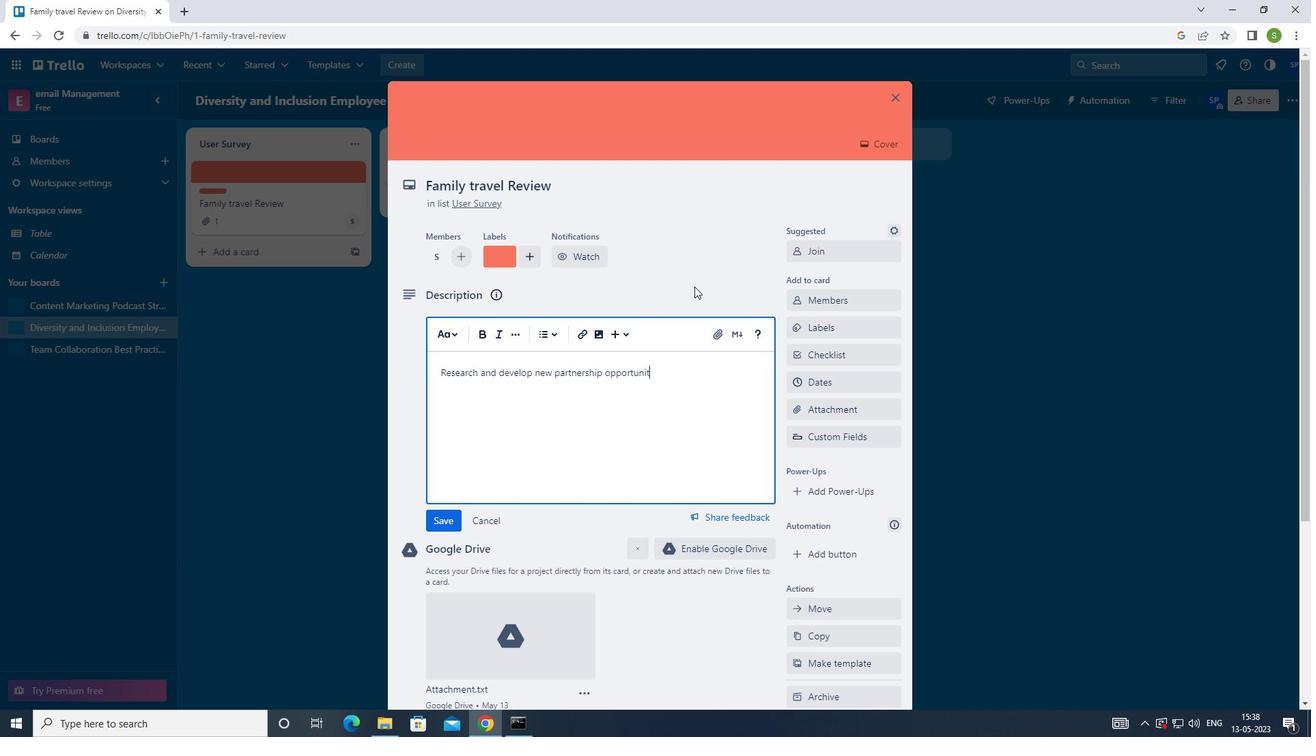 
Action: Mouse moved to (443, 521)
Screenshot: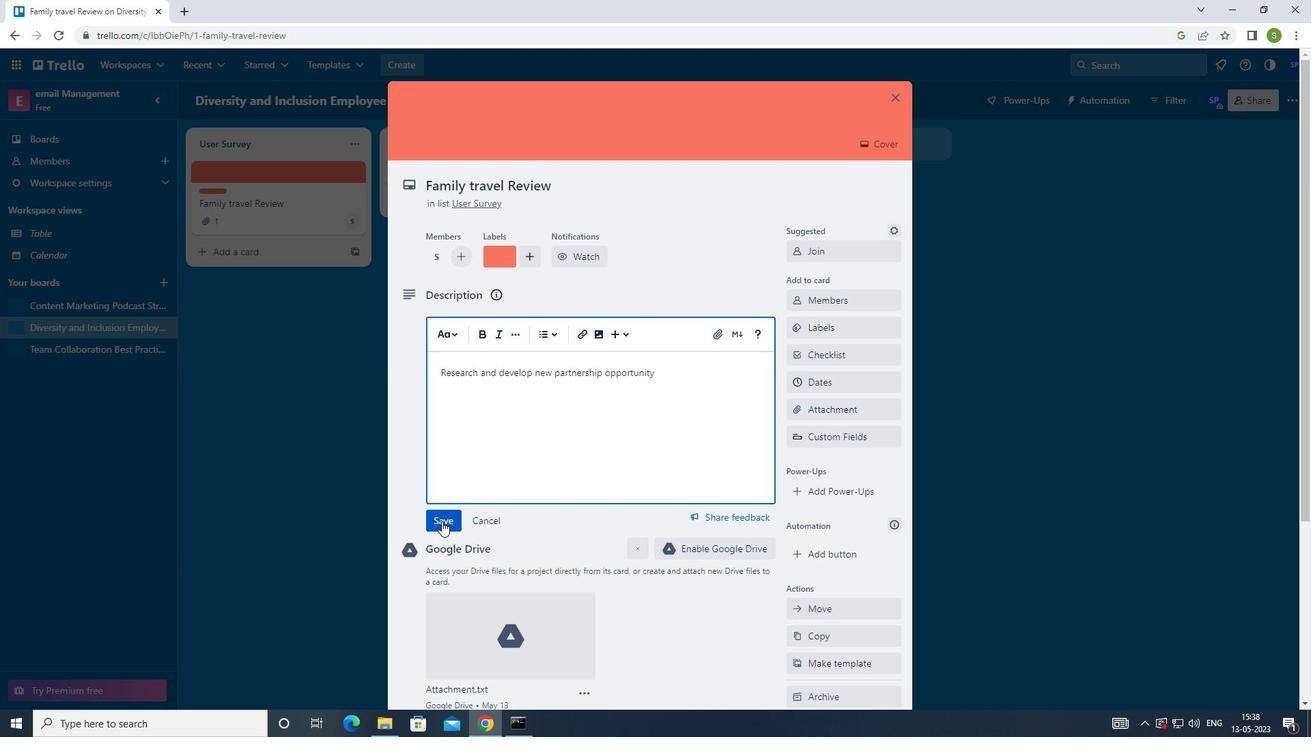 
Action: Mouse pressed left at (443, 521)
Screenshot: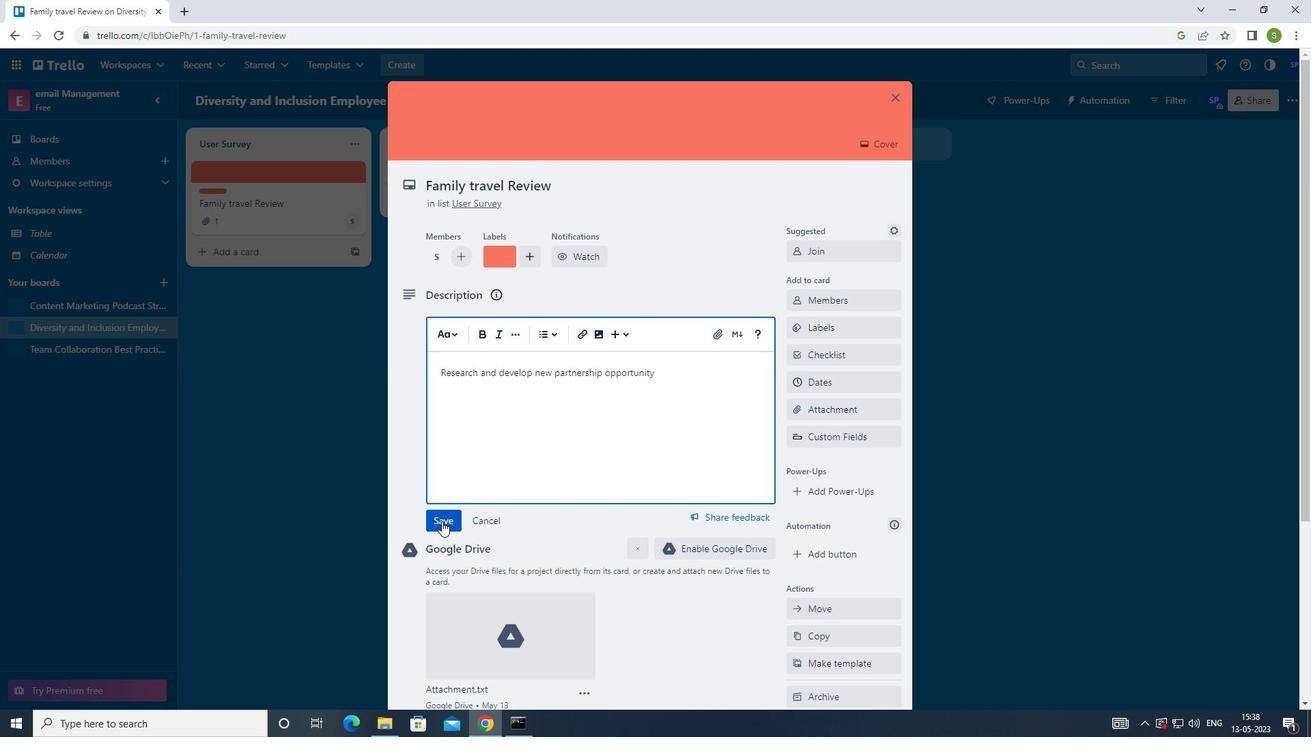 
Action: Mouse moved to (580, 474)
Screenshot: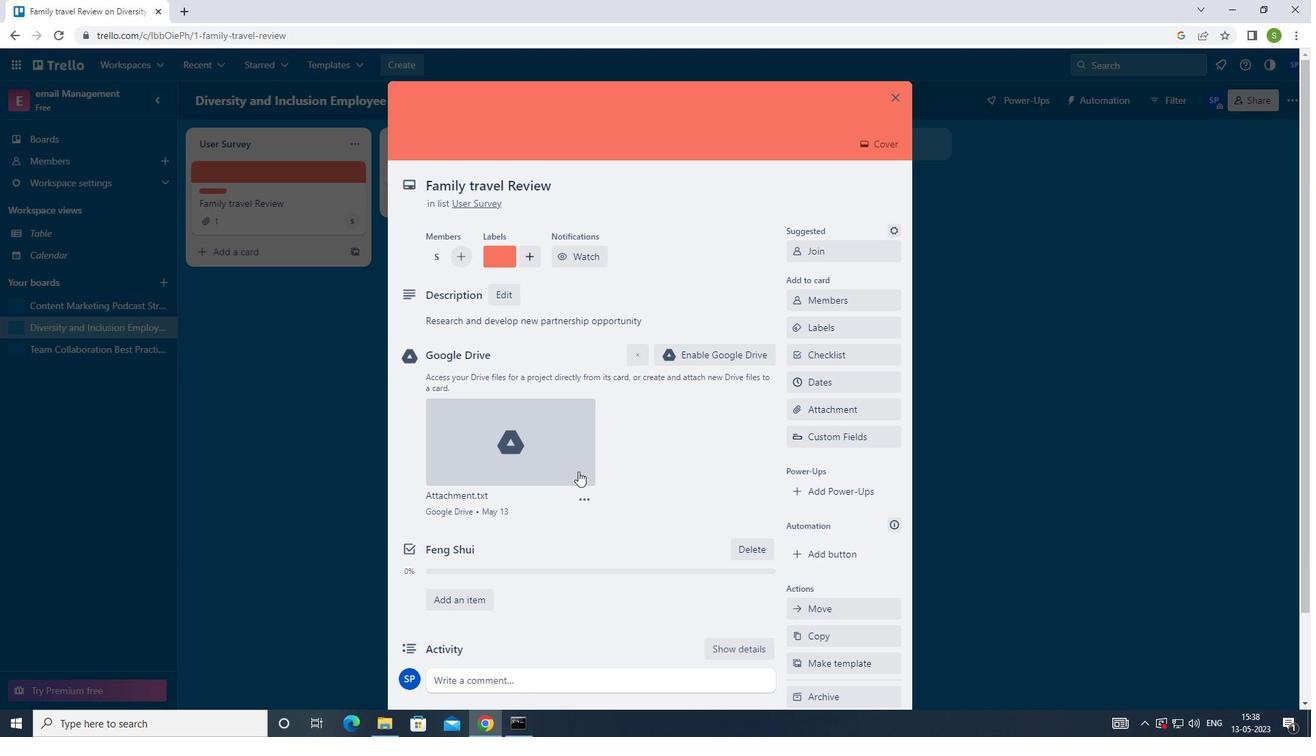 
Action: Mouse scrolled (580, 474) with delta (0, 0)
Screenshot: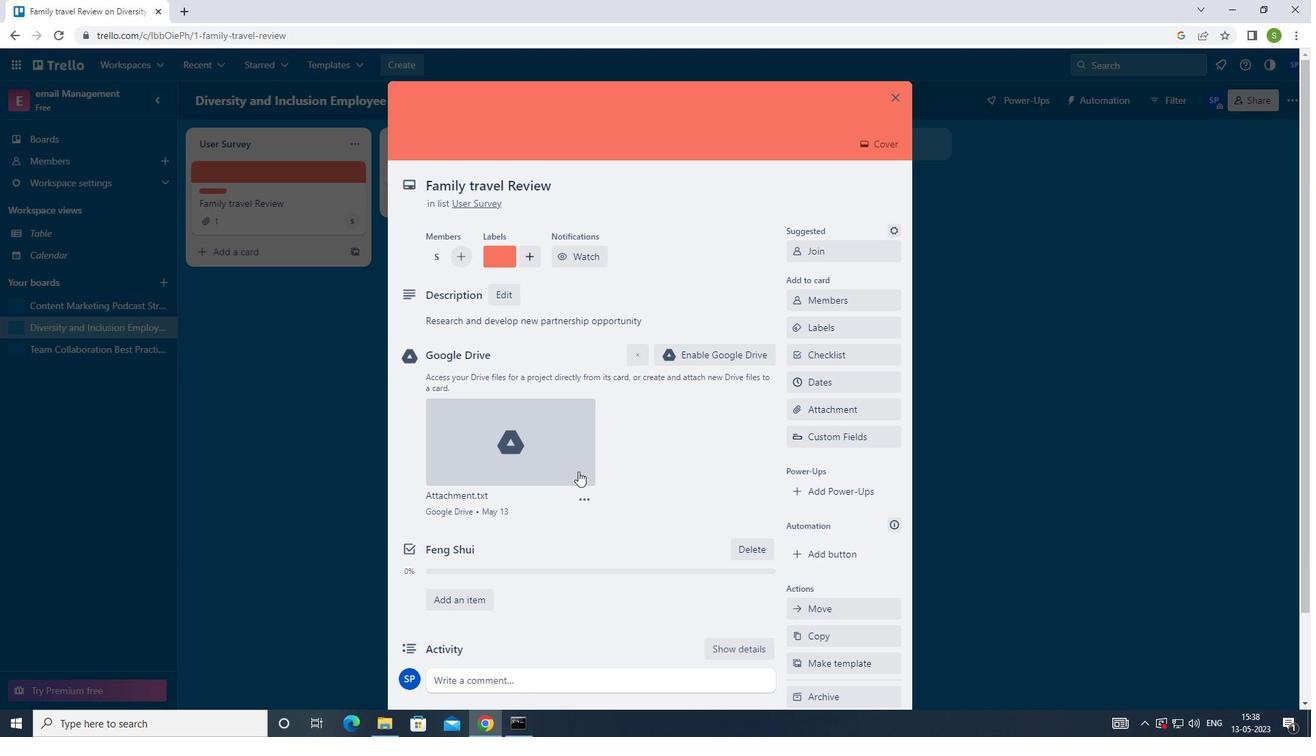 
Action: Mouse moved to (578, 478)
Screenshot: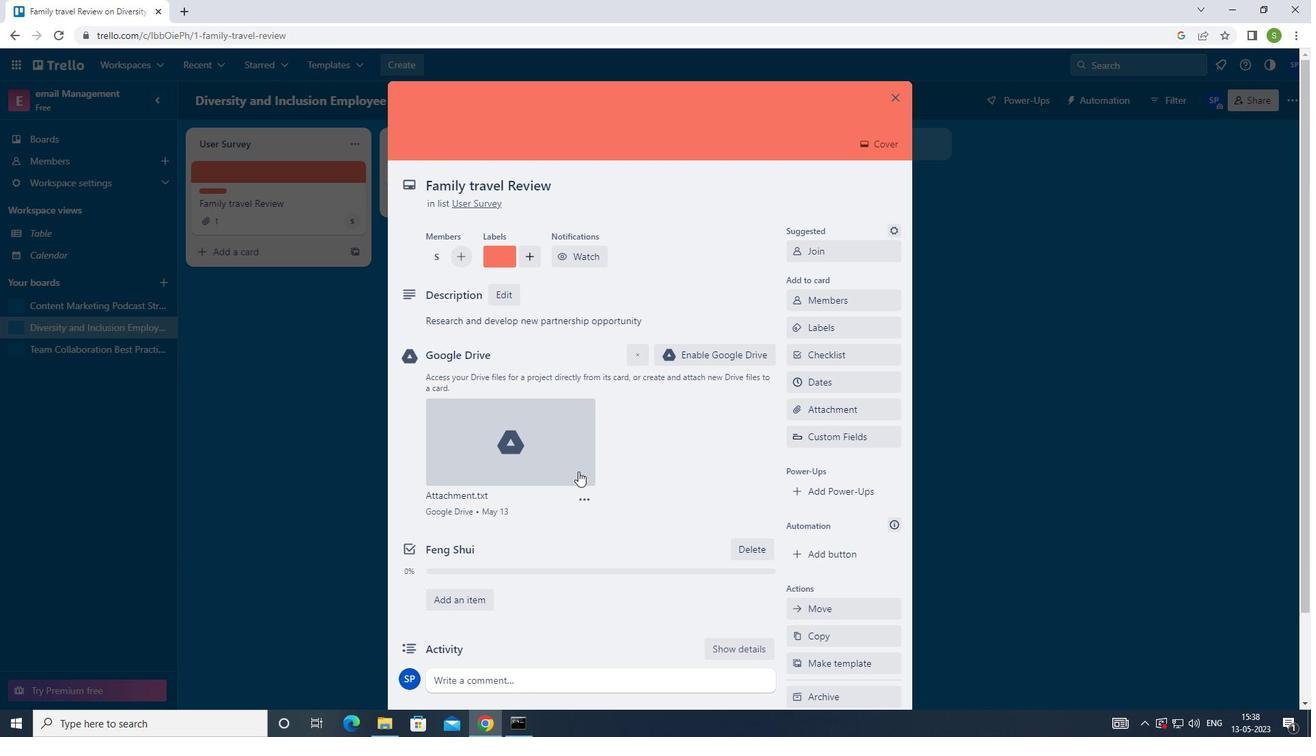 
Action: Mouse scrolled (578, 478) with delta (0, 0)
Screenshot: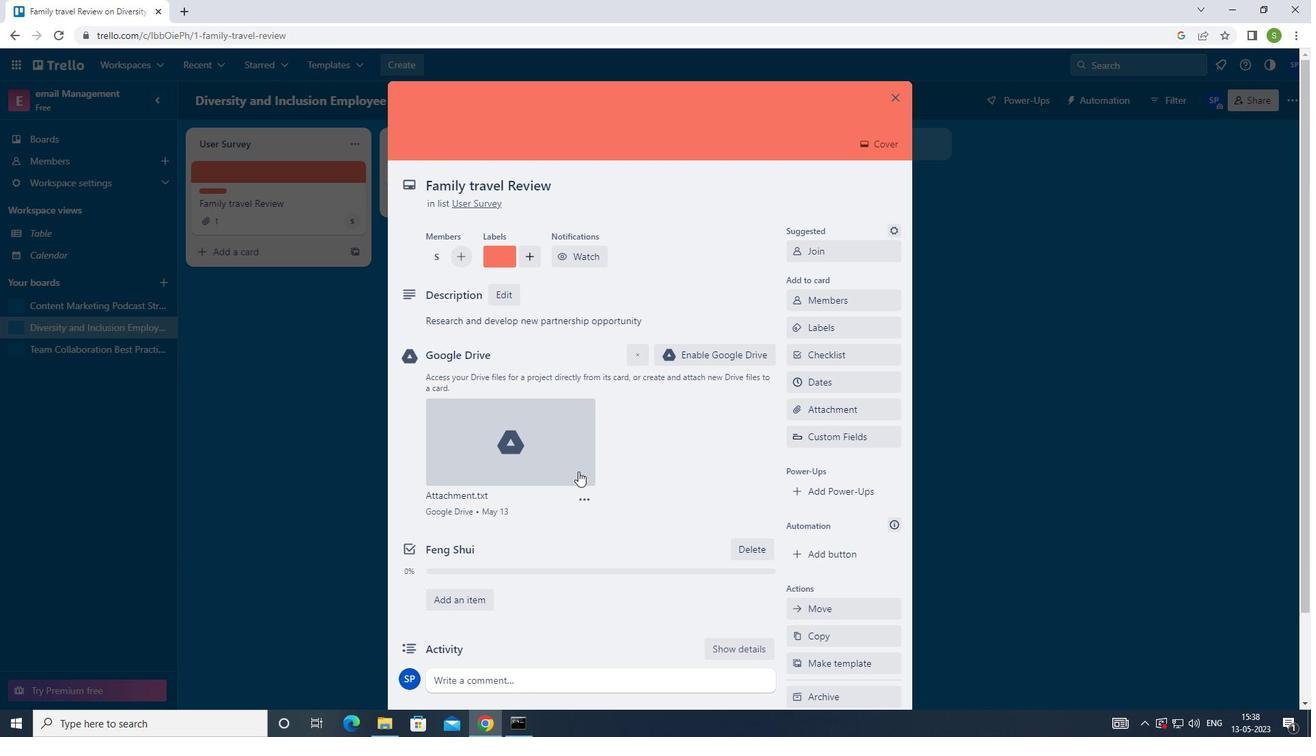 
Action: Mouse moved to (577, 482)
Screenshot: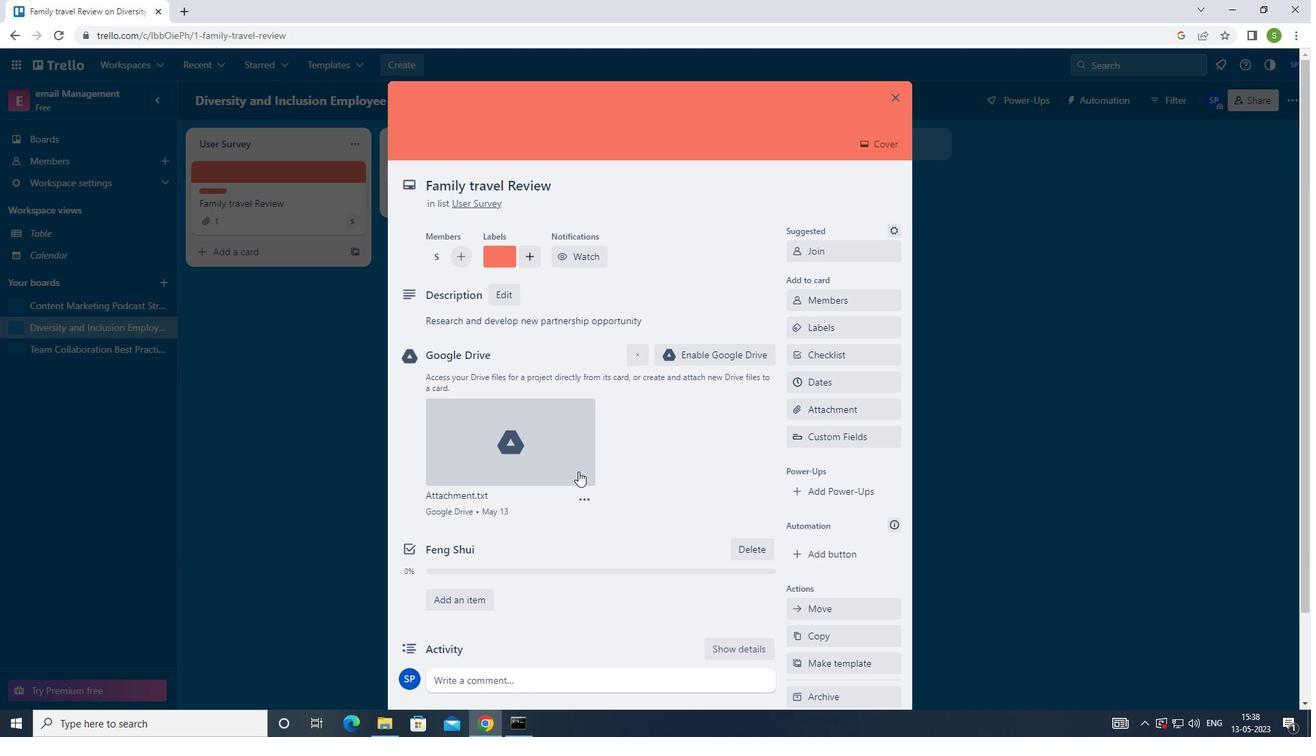 
Action: Mouse scrolled (577, 481) with delta (0, 0)
Screenshot: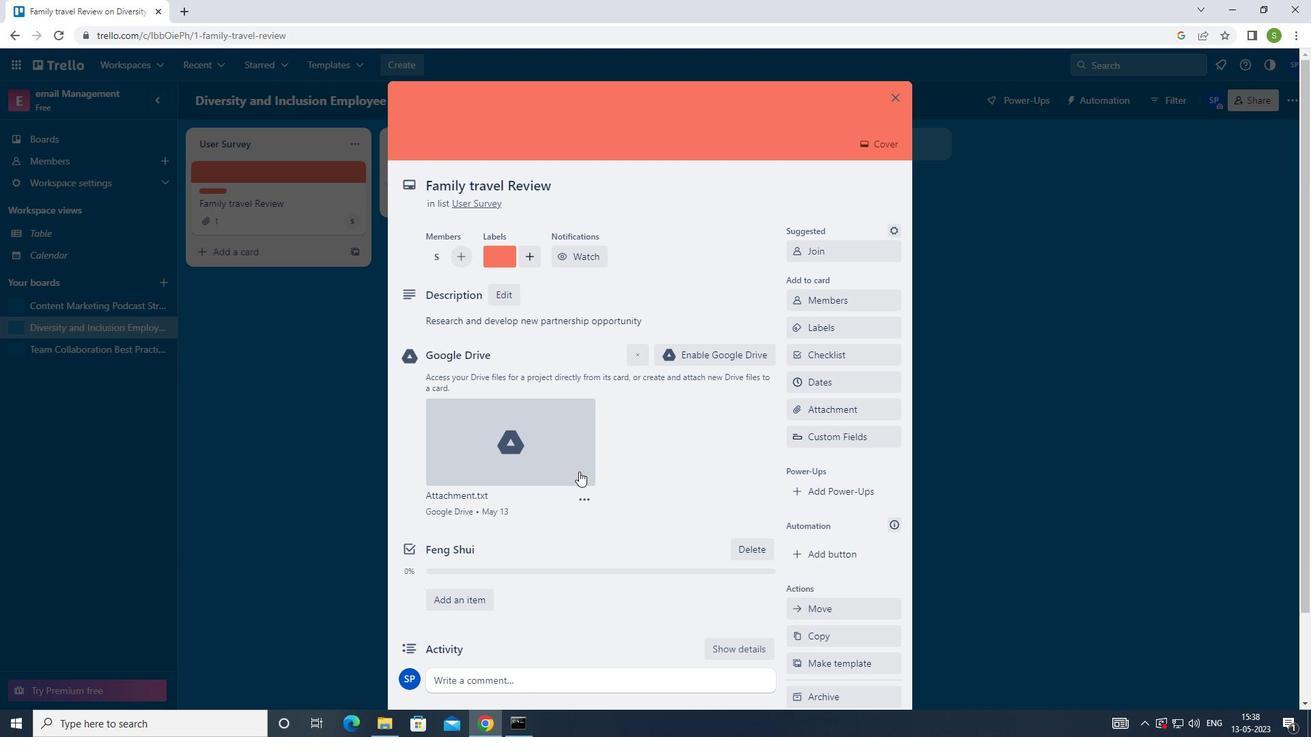 
Action: Mouse moved to (537, 578)
Screenshot: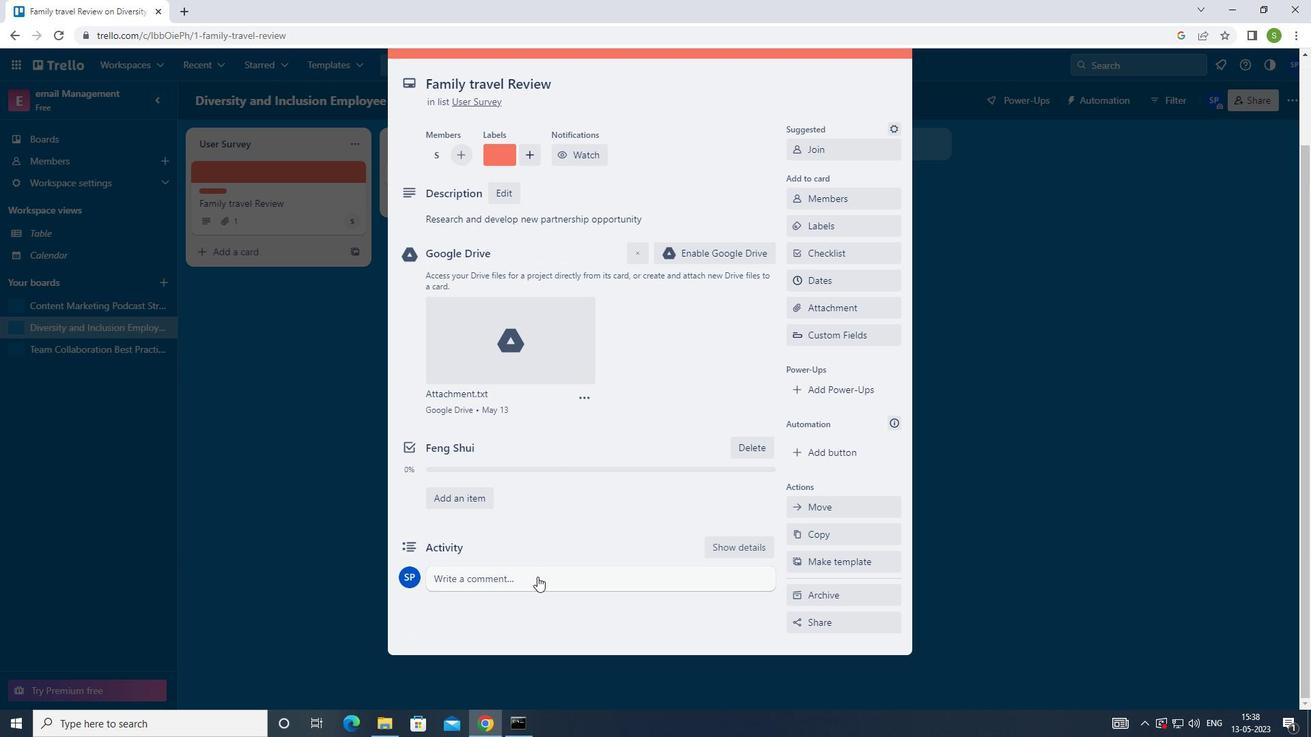 
Action: Mouse pressed left at (537, 578)
Screenshot: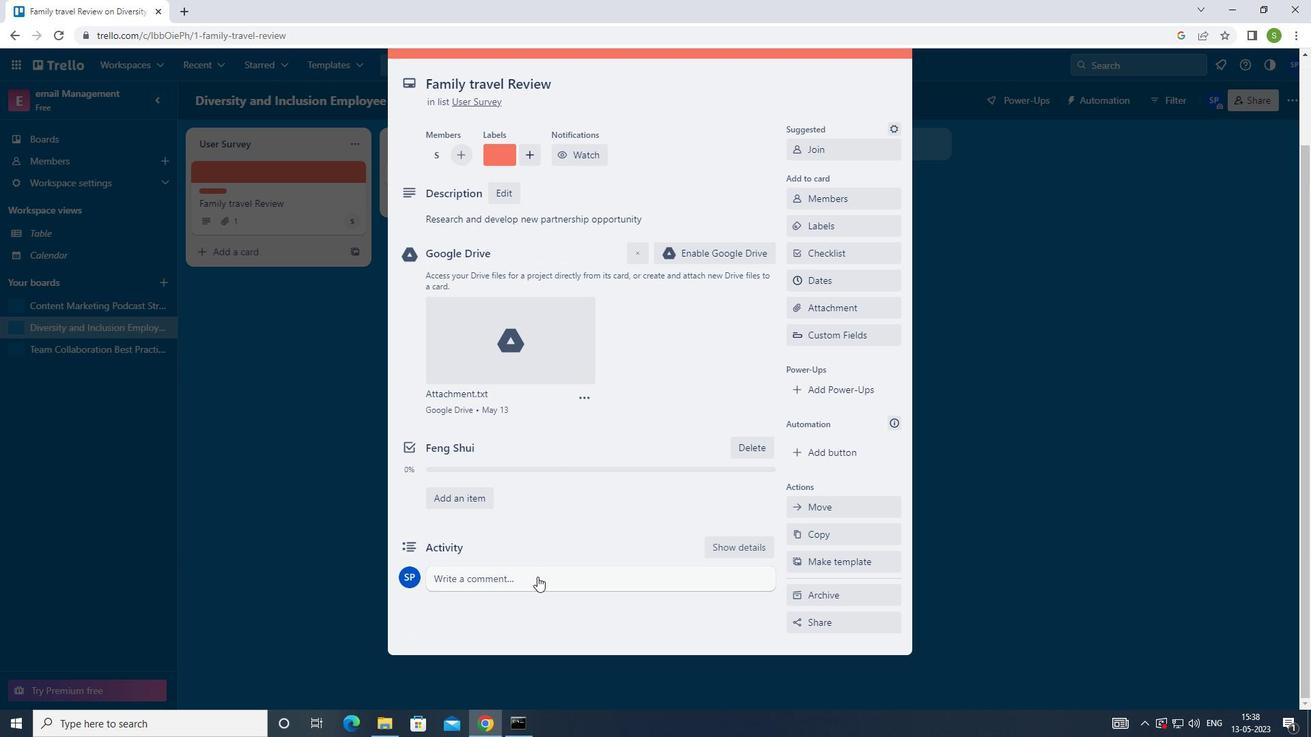 
Action: Mouse moved to (617, 434)
Screenshot: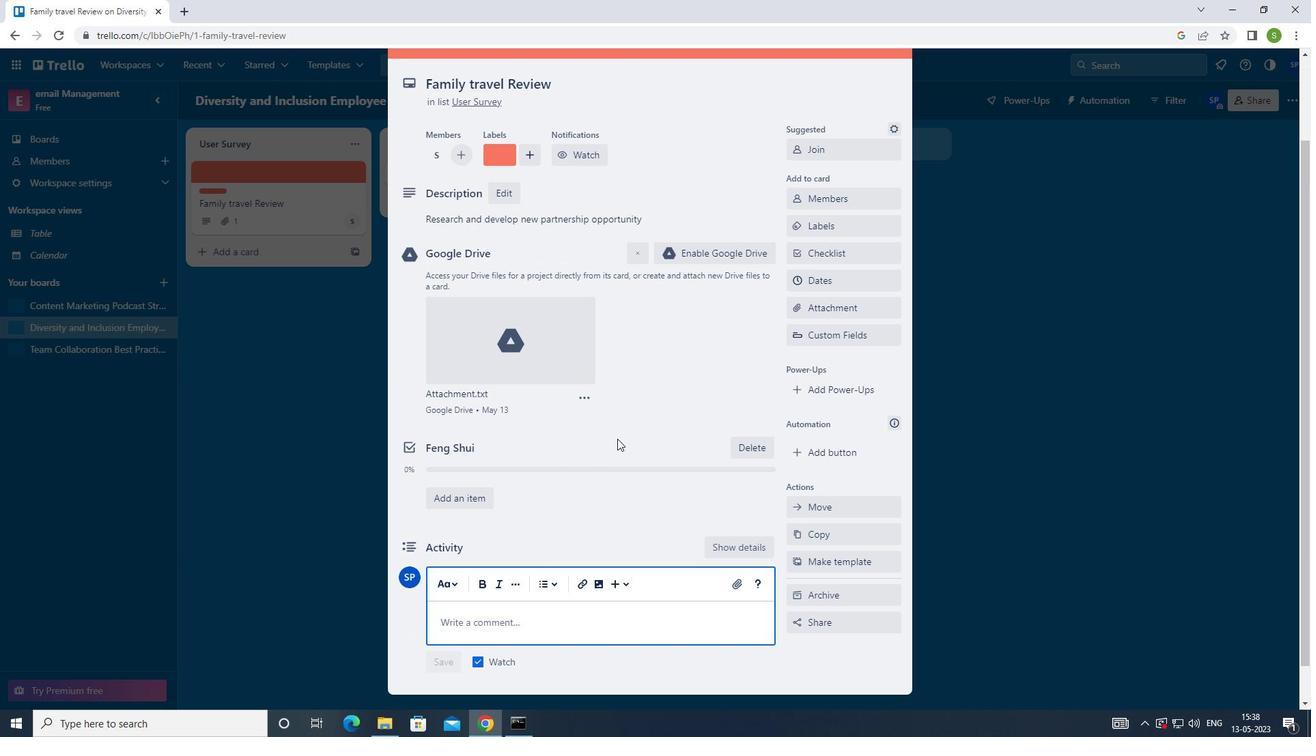 
Action: Key pressed <Key.shift>THIS<Key.space>TASK<Key.space>PRESENT<Key.space>AN<Key.space>OPPORTINITY<Key.space>TO<Key.space>DEMONSTRATE<Key.space>OUR<Key.space>PROJECT<Key.space>MANAGEMN<Key.backspace>ENT<Key.space>SKILLS<Key.space>ENSURING<Key.space>THAT<Key.space>WE<Key.space>HAVE<Key.space>A<Key.space>CLEAR<Key.space>PLAN<Key.space>AND<Key.space>PROCESS<Key.space>IN<Key.space>PLACE
Screenshot: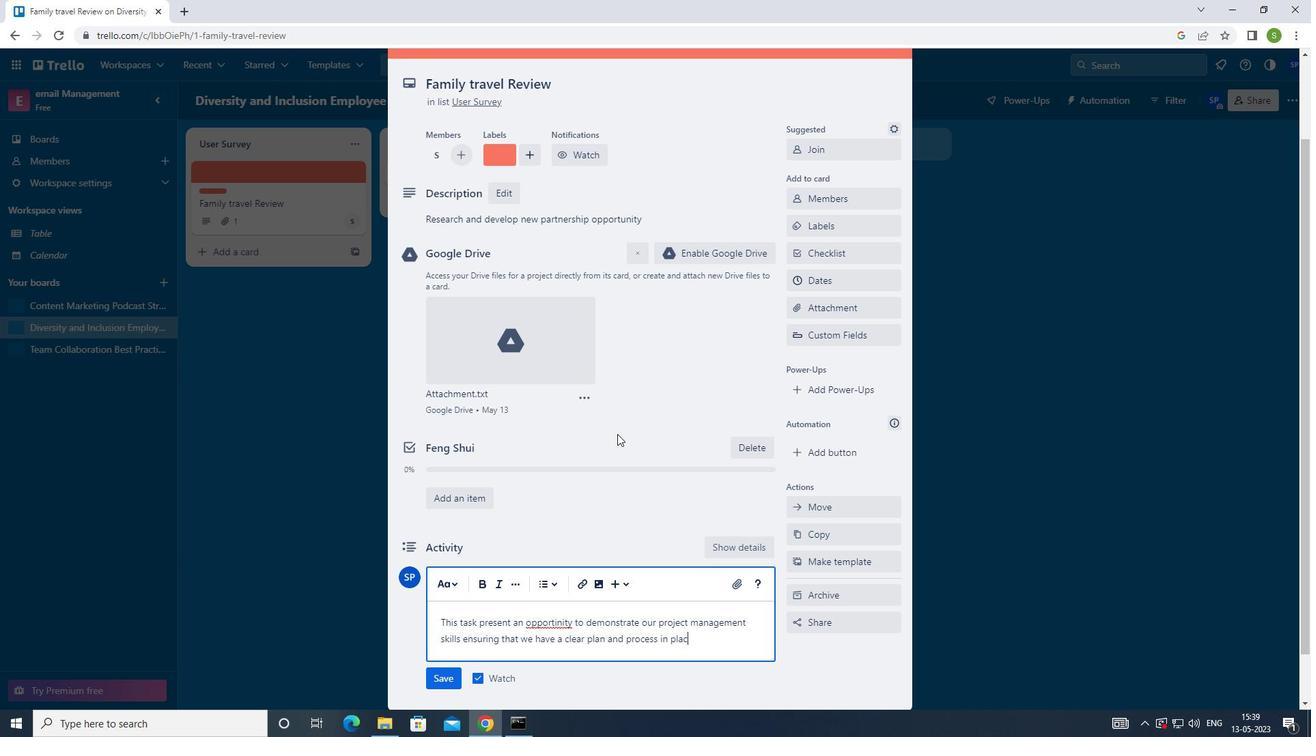 
Action: Mouse moved to (449, 683)
Screenshot: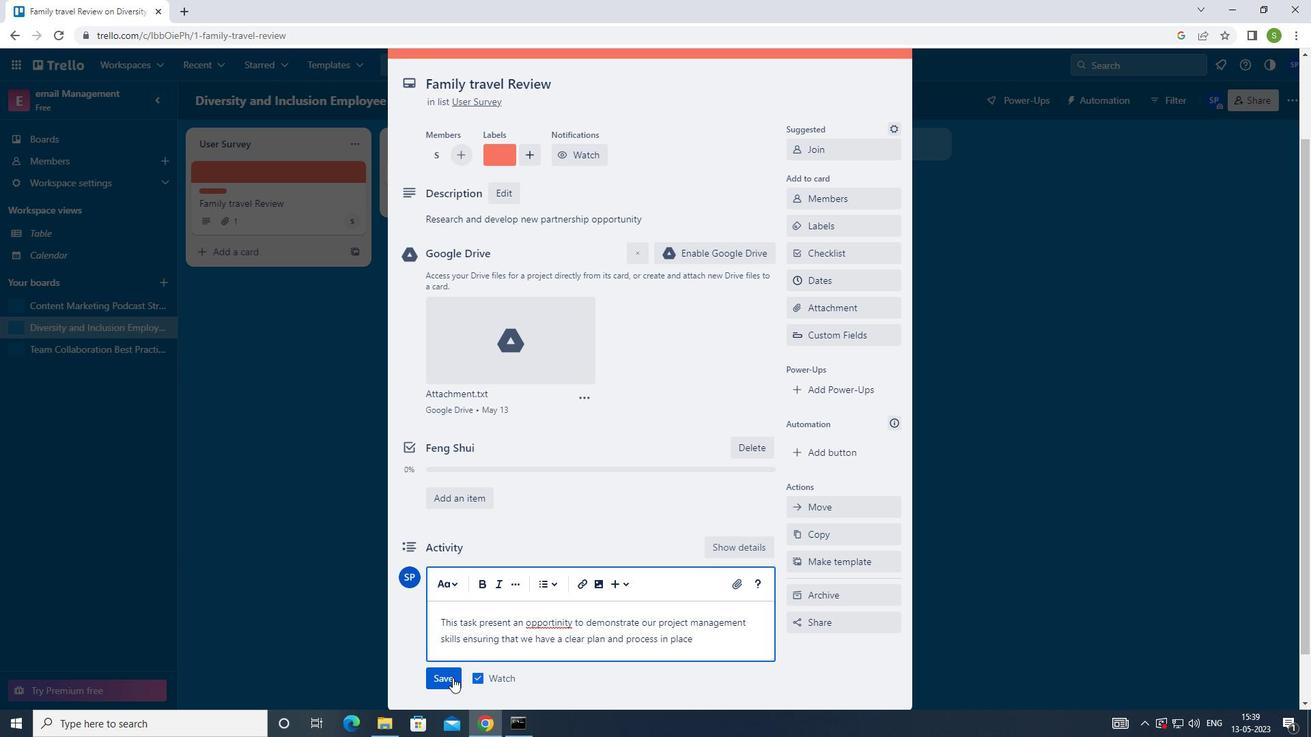 
Action: Mouse pressed left at (449, 683)
Screenshot: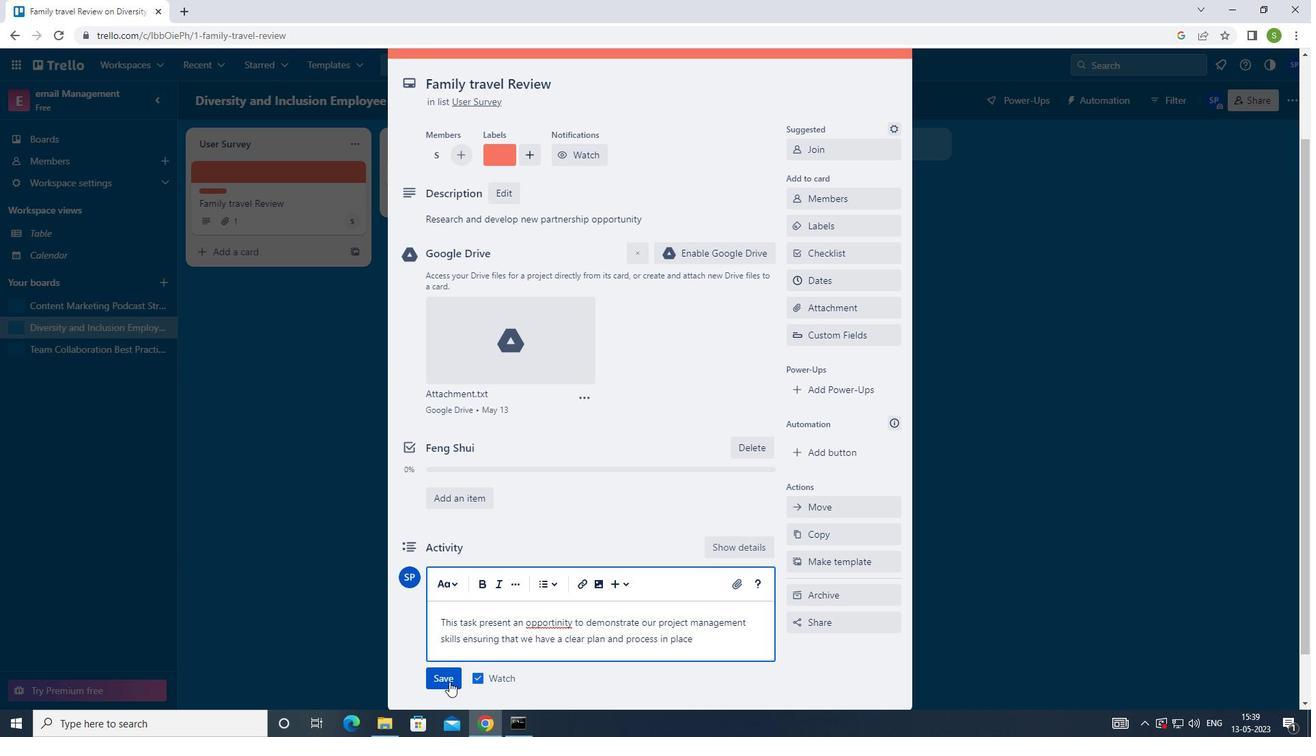 
Action: Mouse moved to (851, 286)
Screenshot: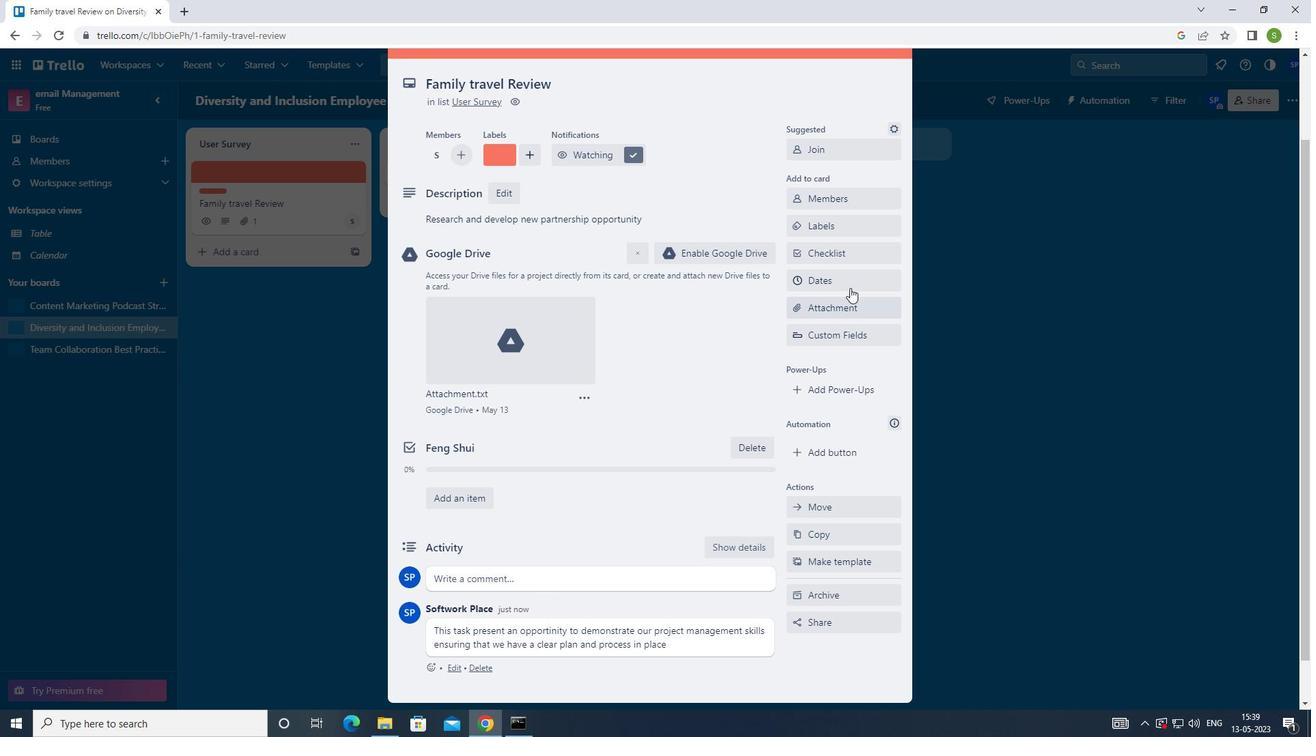 
Action: Mouse pressed left at (851, 286)
Screenshot: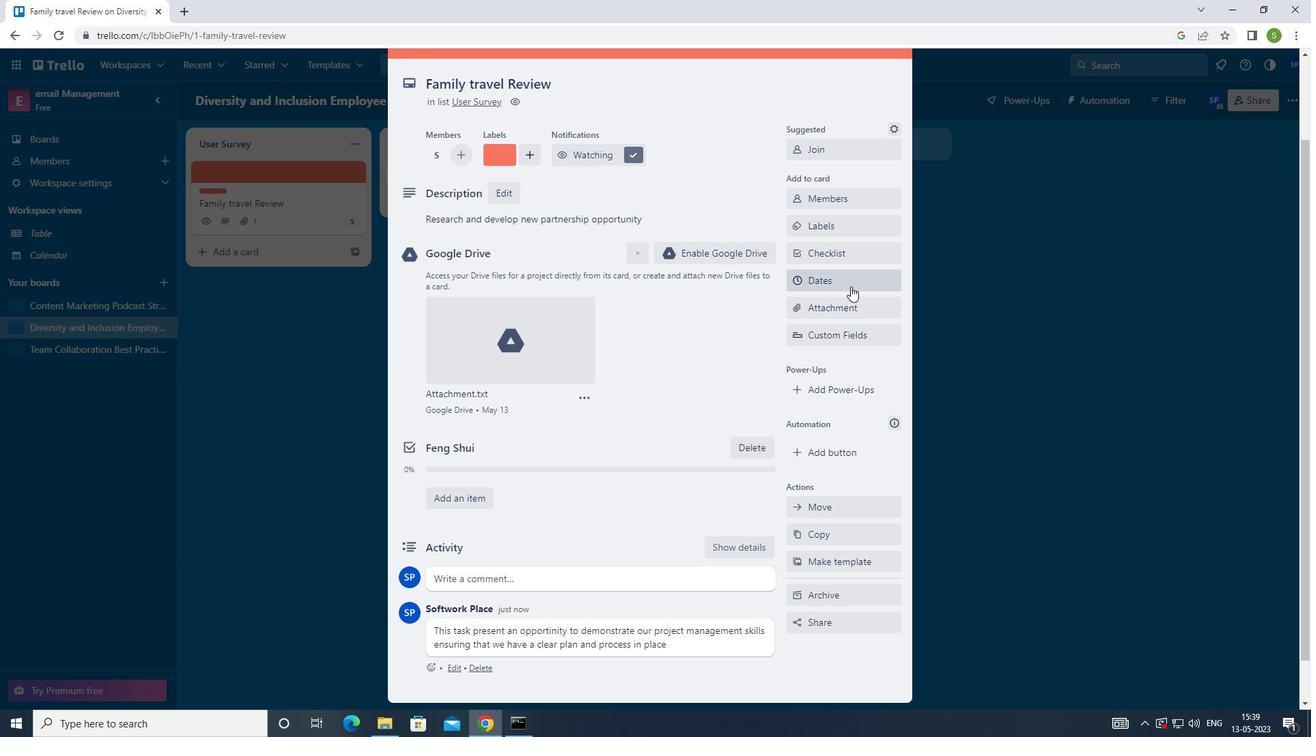 
Action: Mouse moved to (799, 344)
Screenshot: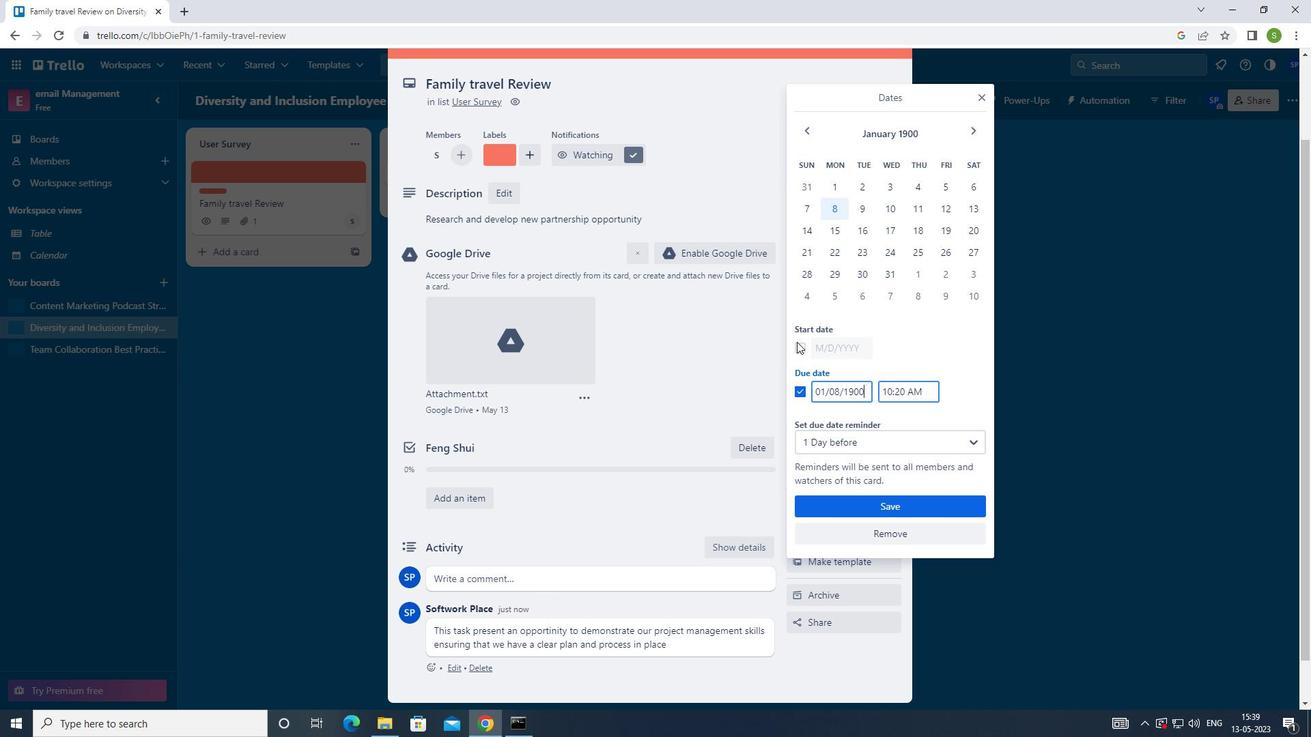 
Action: Mouse pressed left at (799, 344)
Screenshot: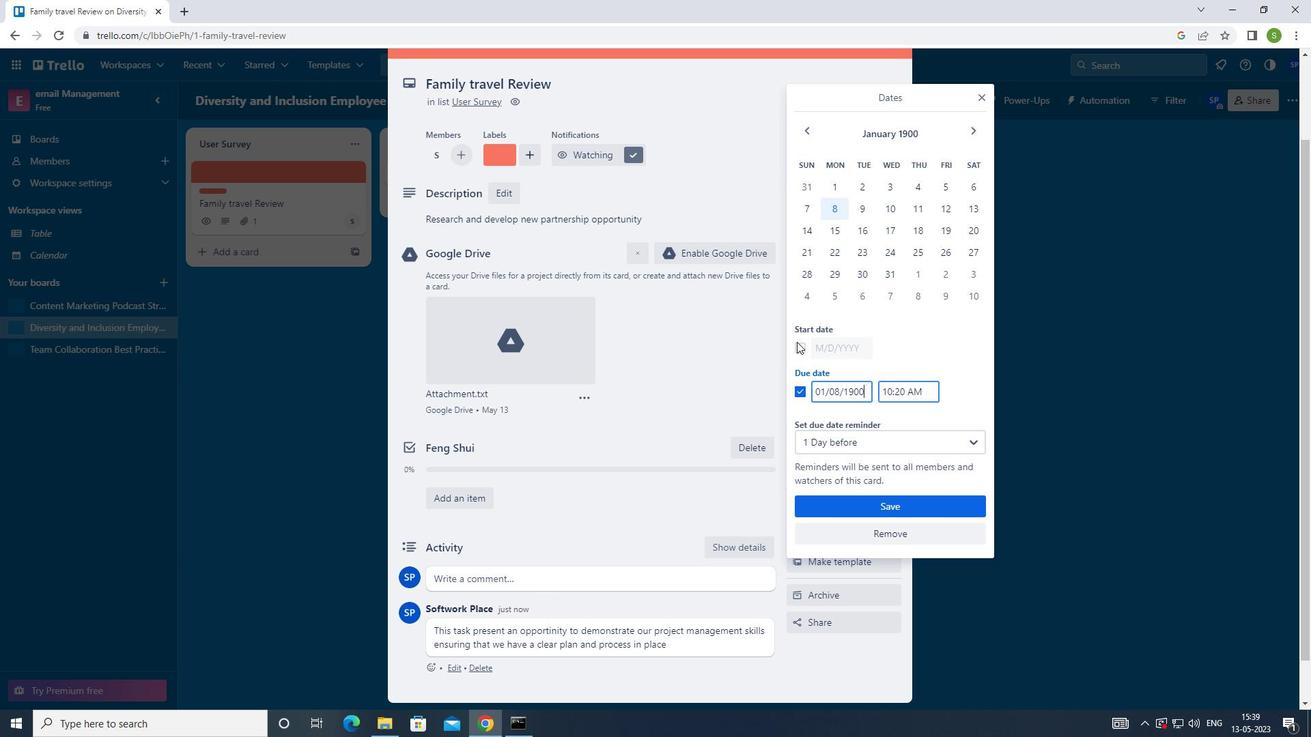 
Action: Mouse moved to (867, 191)
Screenshot: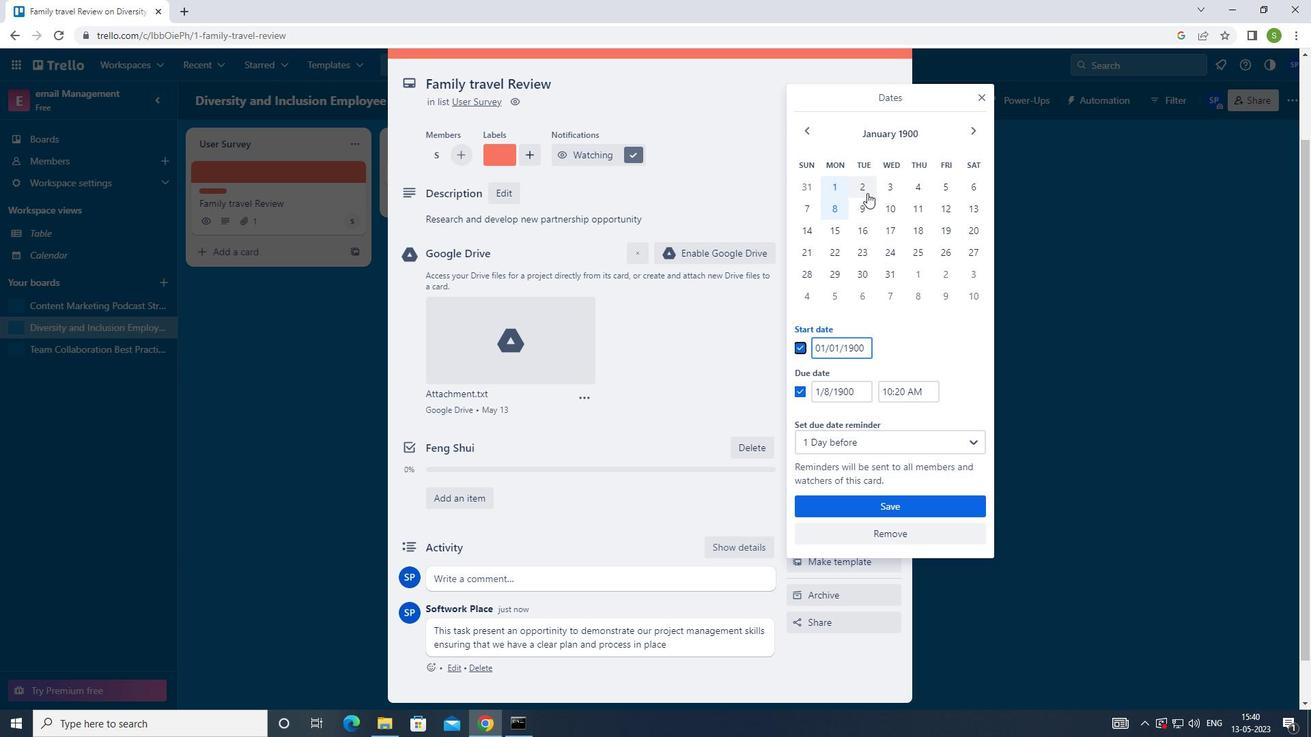 
Action: Mouse pressed left at (867, 191)
Screenshot: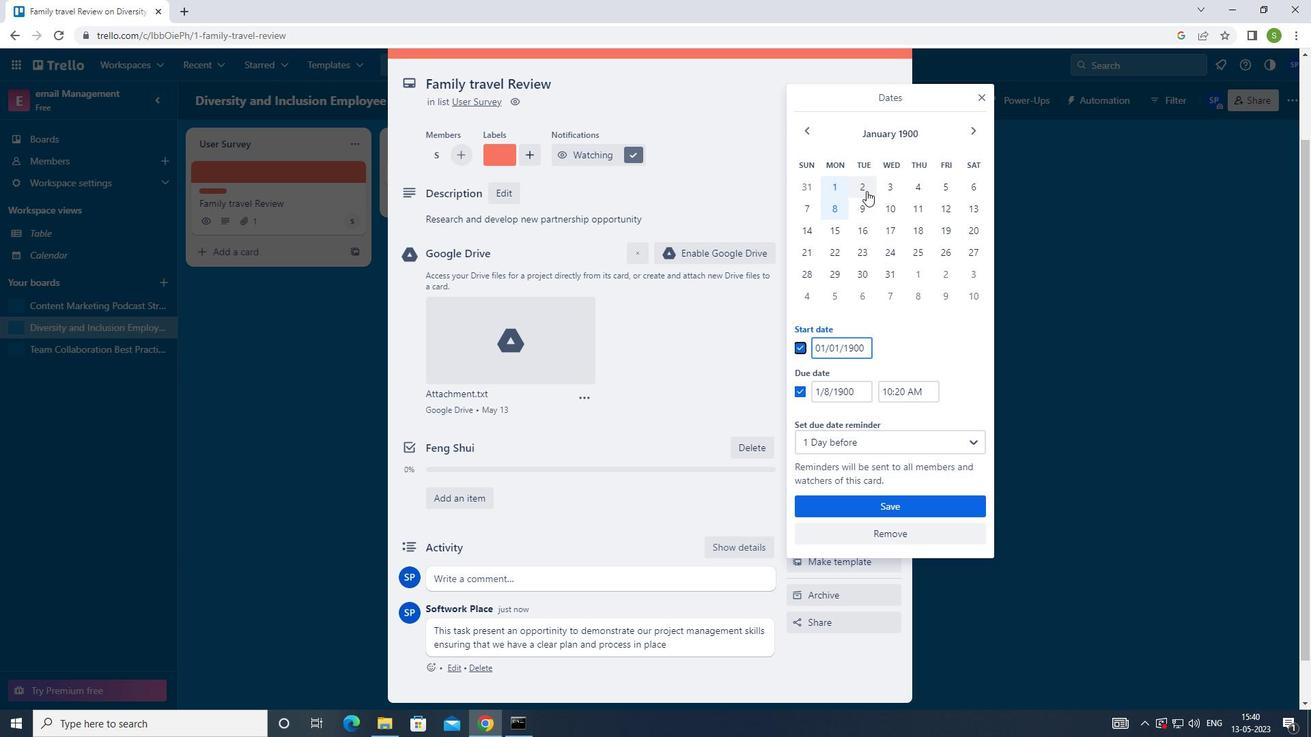 
Action: Mouse moved to (867, 211)
Screenshot: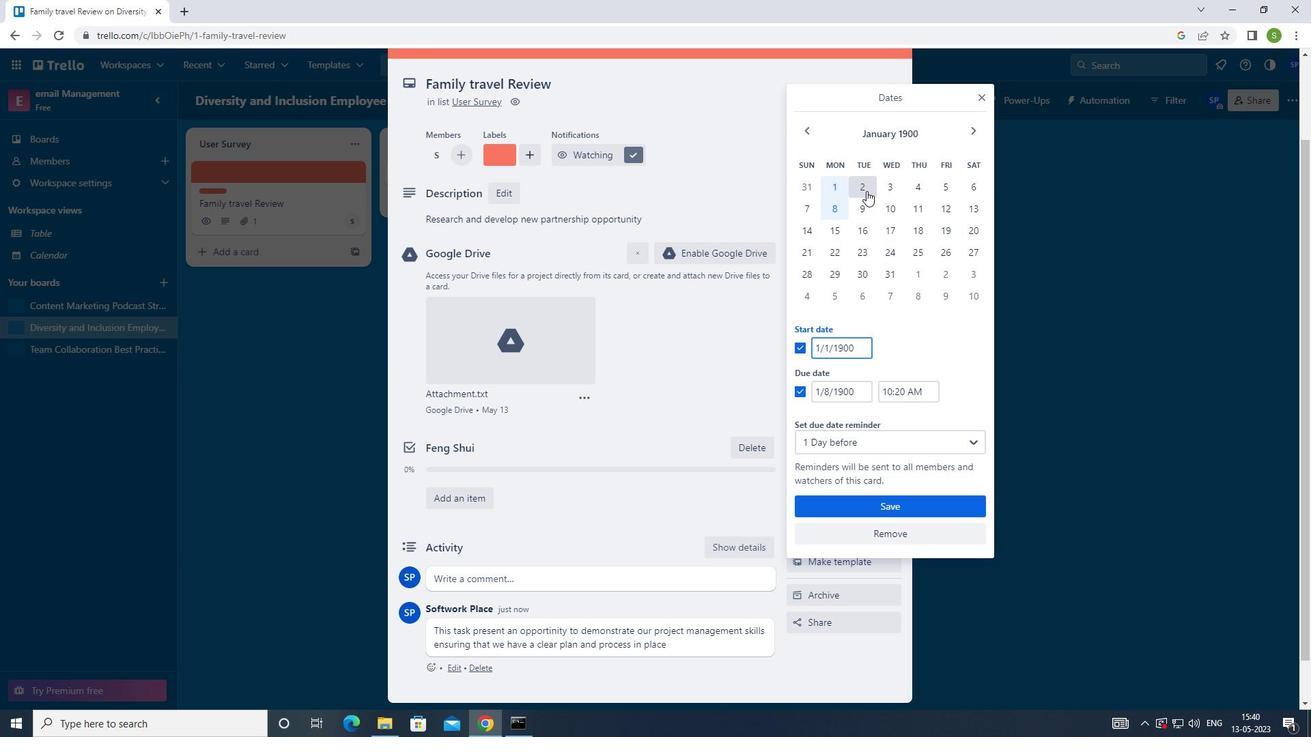 
Action: Mouse pressed left at (867, 211)
Screenshot: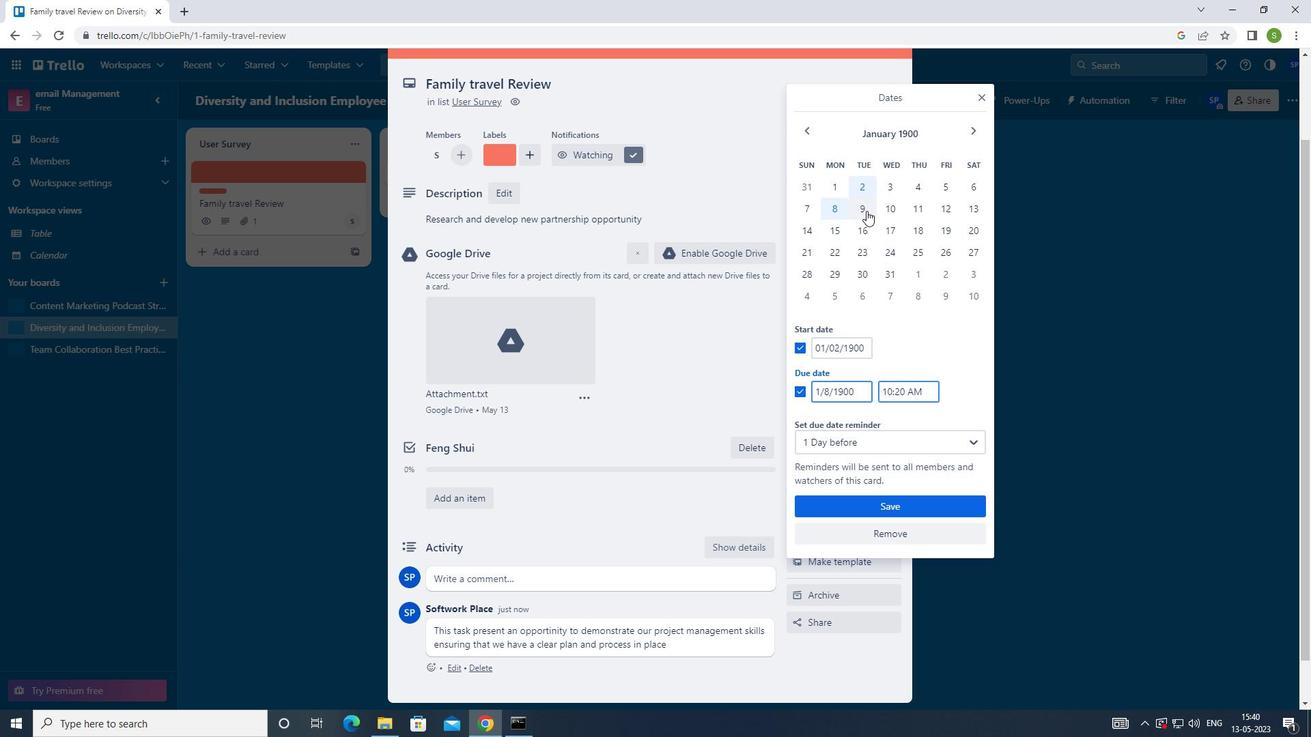 
Action: Mouse moved to (894, 506)
Screenshot: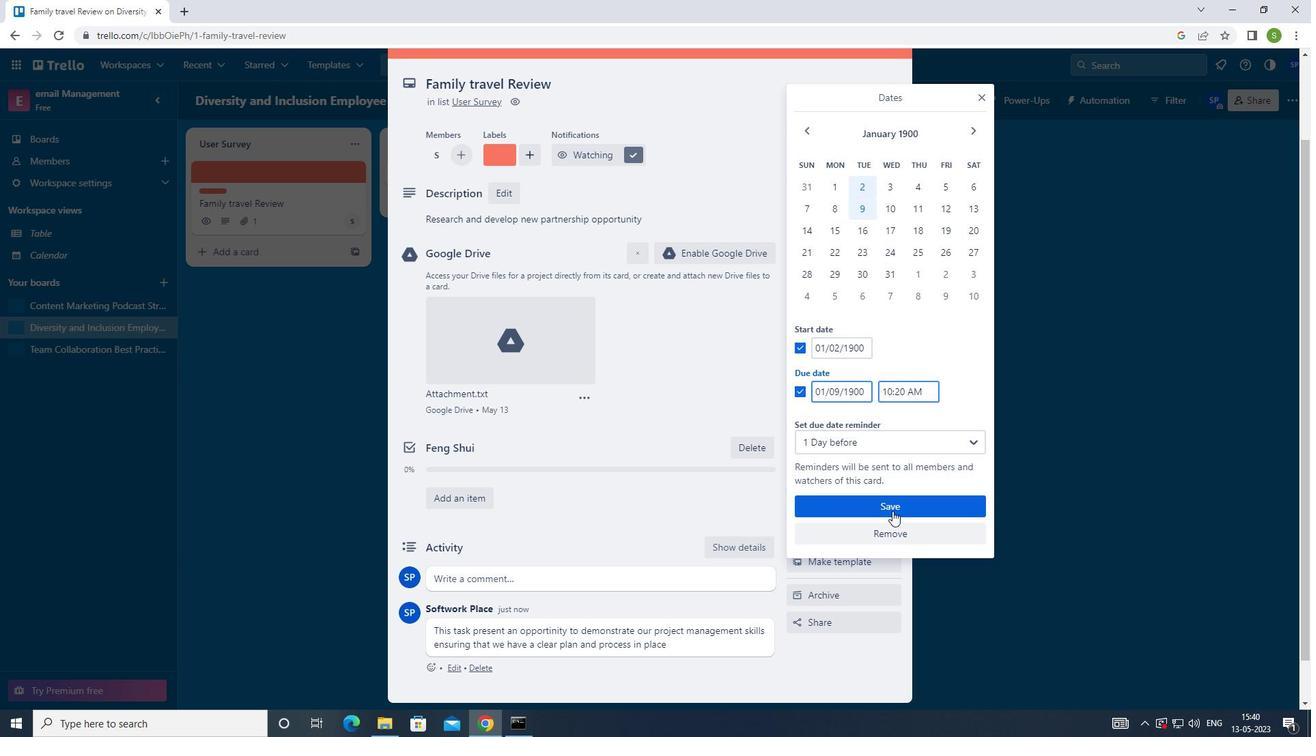 
Action: Mouse pressed left at (894, 506)
Screenshot: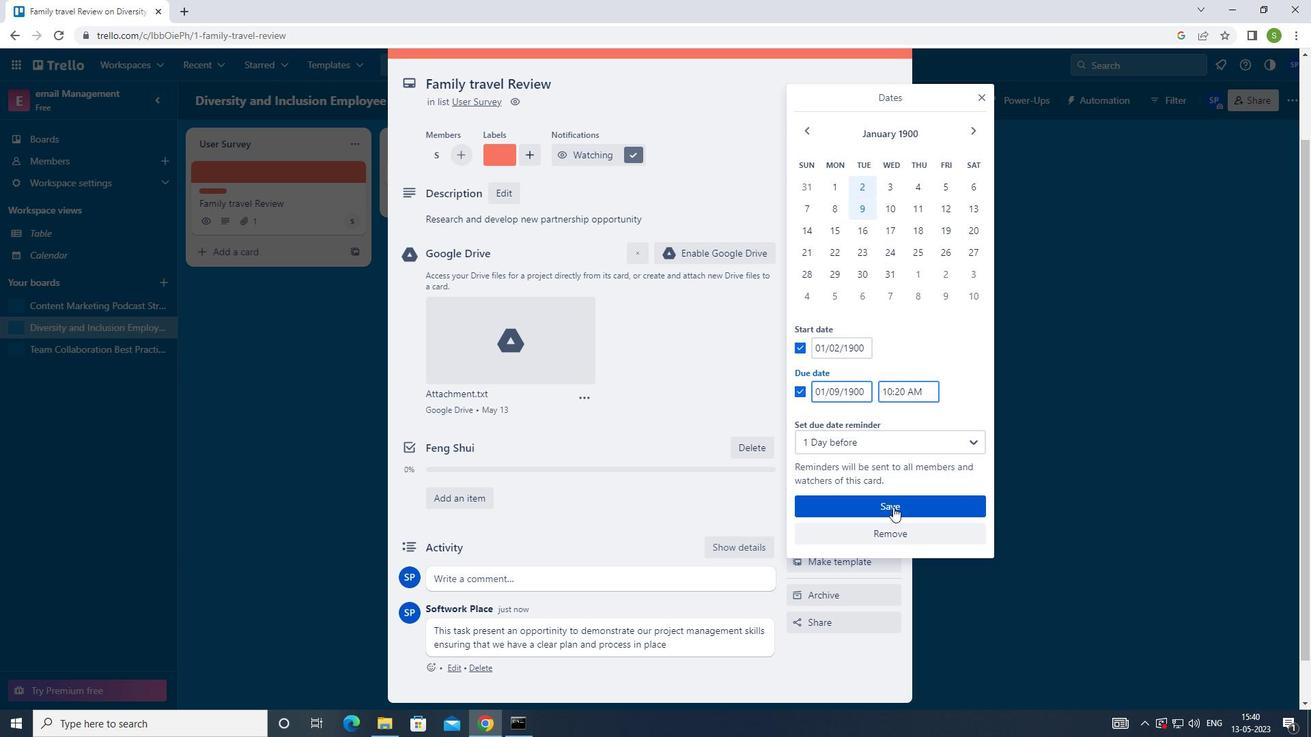 
Action: Mouse moved to (892, 505)
Screenshot: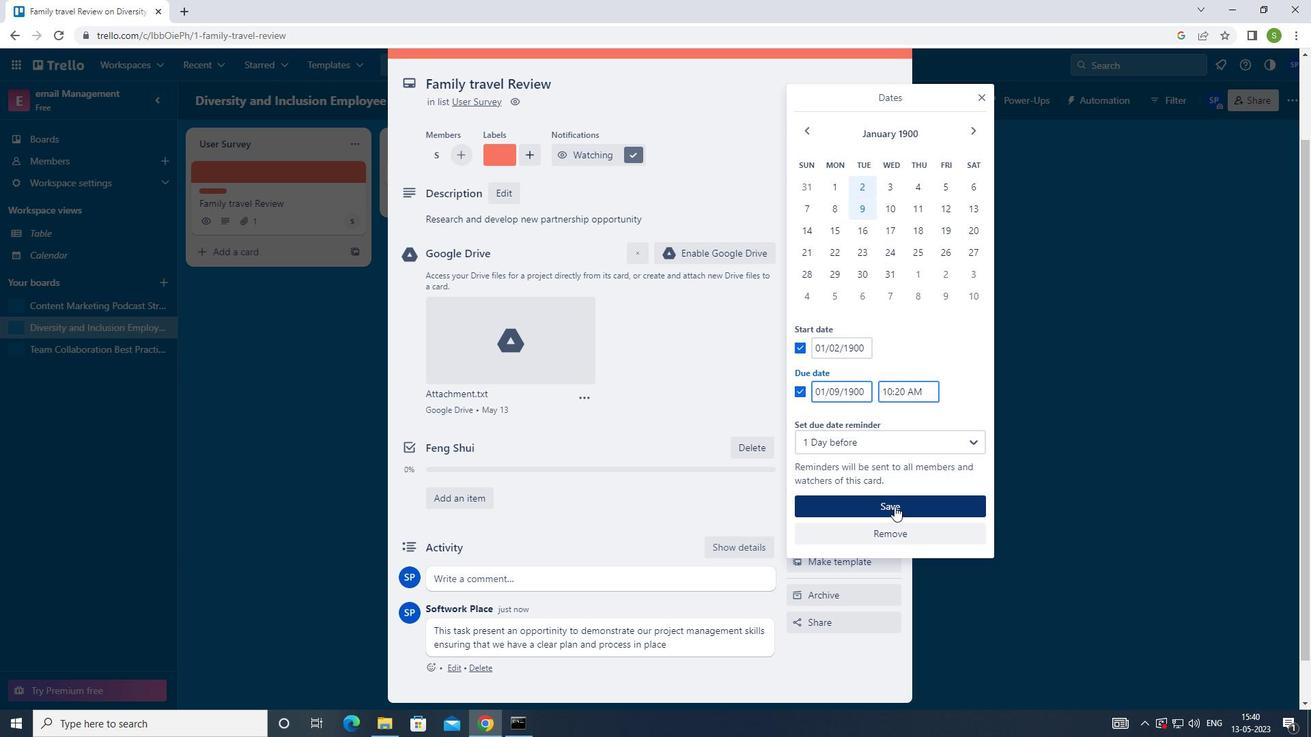 
Action: Key pressed <Key.f8>
Screenshot: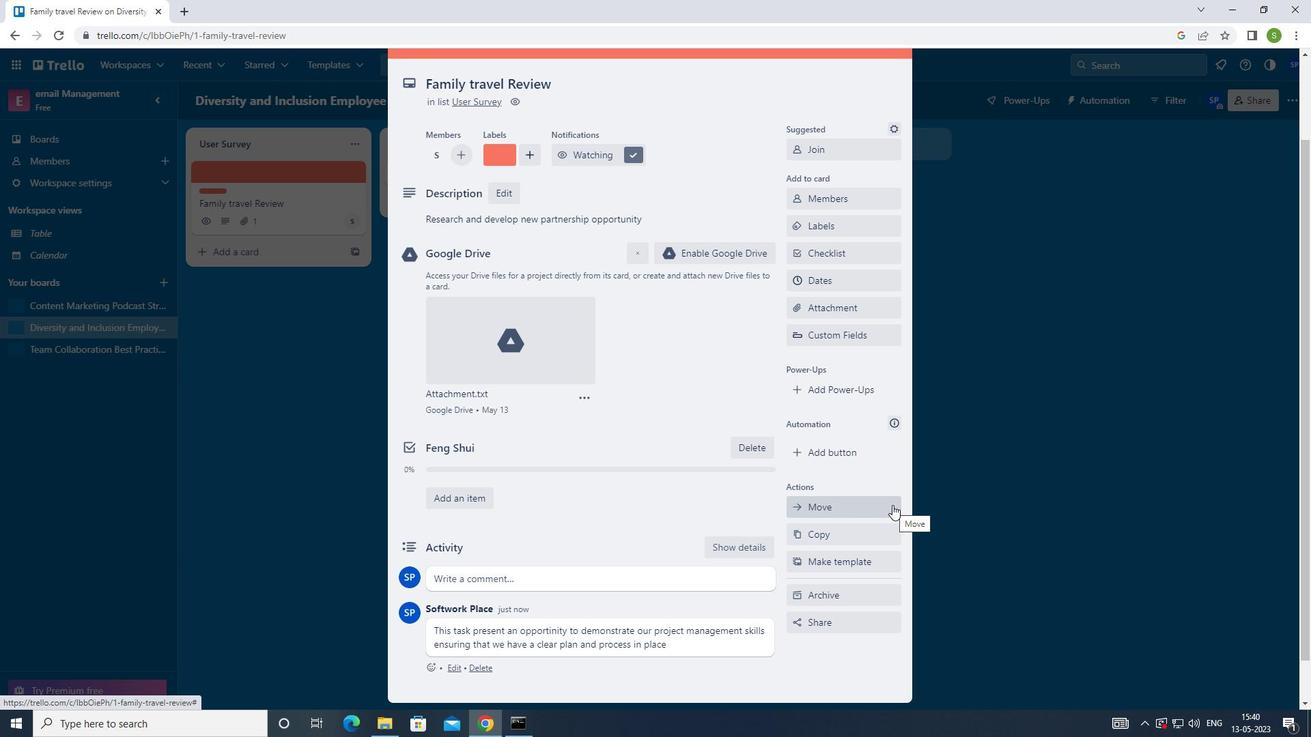 
